 Task: Who was a key artist in the Post-minimalism movement?
Action: Mouse moved to (125, 139)
Screenshot: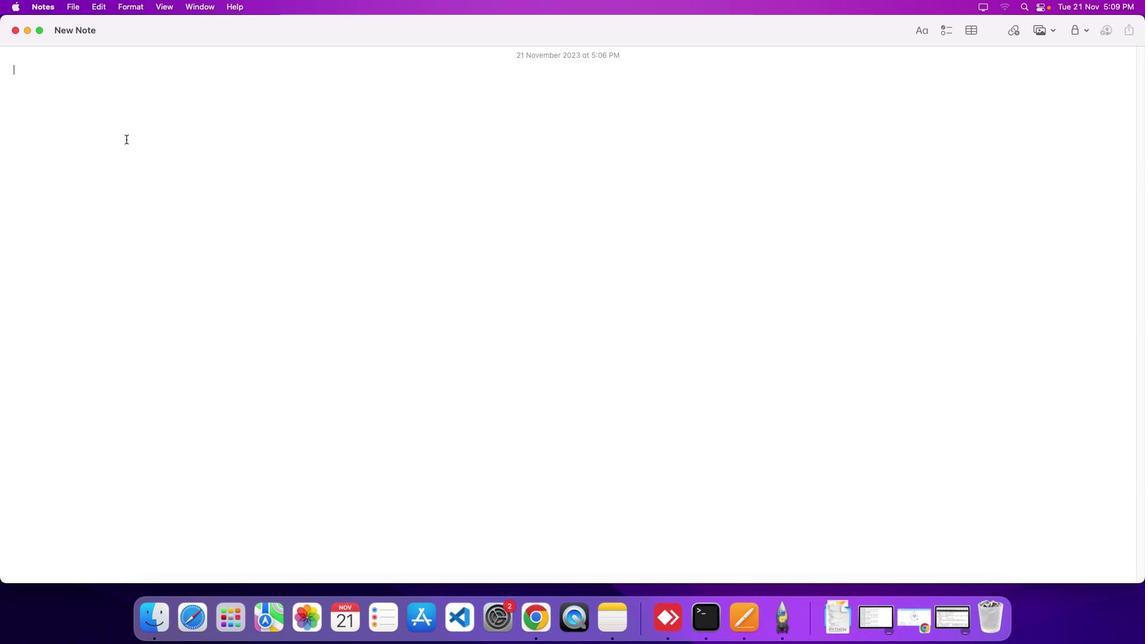 
Action: Mouse pressed left at (125, 139)
Screenshot: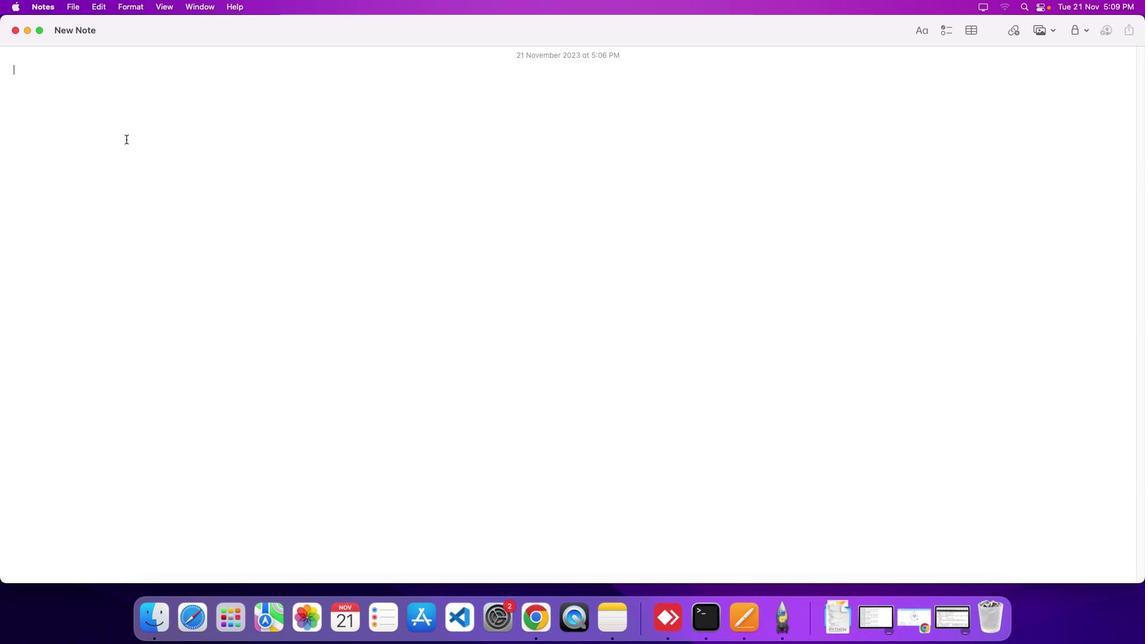 
Action: Key pressed Key.shift'W''h''o'Key.space'w''a''s'Key.space'a'Key.space'k''e''y'Key.space'a''r''t''i''s''t'Key.space'i''n'Key.space't''h''e'Key.spaceKey.shift'P''o''s''t''-''m''i''n''i''m''a''l''i''s''m'Key.space'm''o''v''e''m''e''n''t'Key.shift_r'?'Key.enter
Screenshot: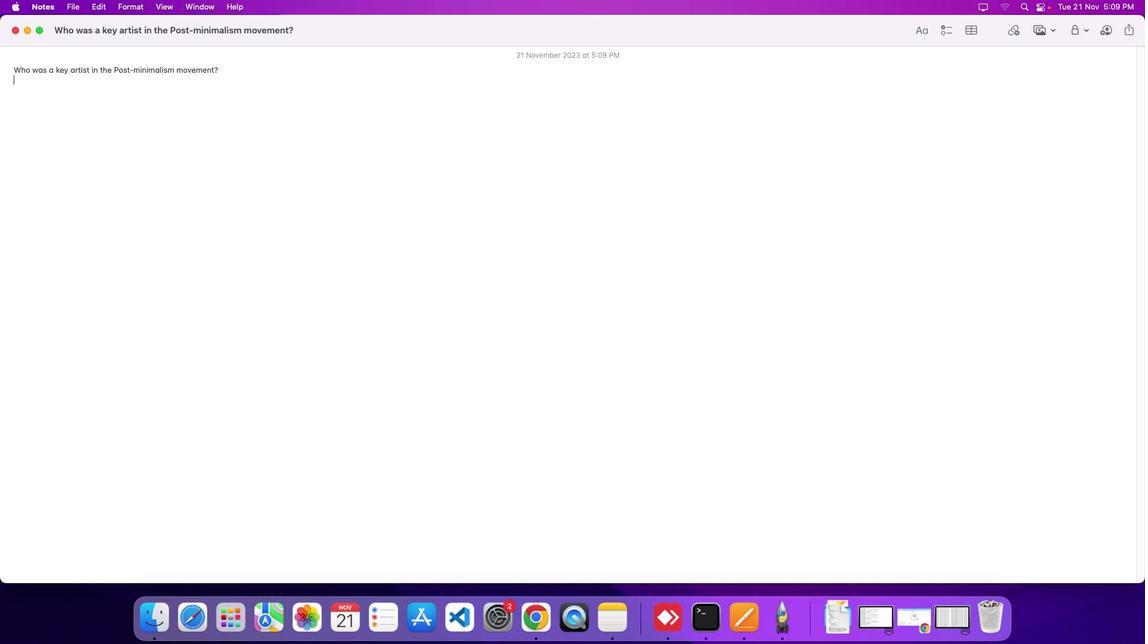 
Action: Mouse moved to (926, 621)
Screenshot: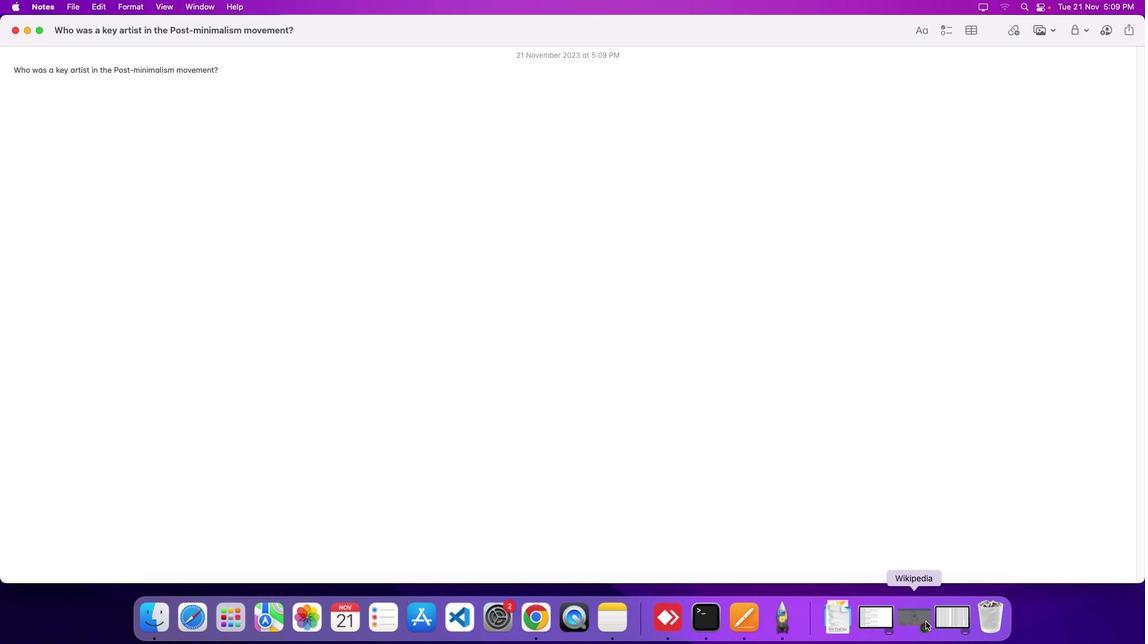 
Action: Mouse pressed left at (926, 621)
Screenshot: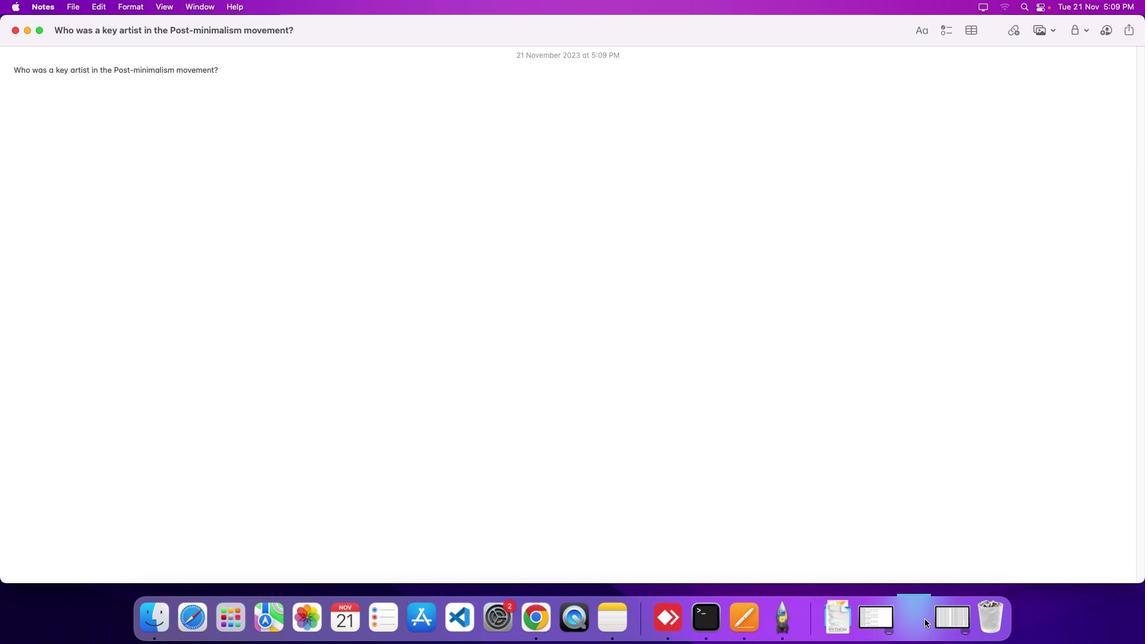 
Action: Mouse moved to (455, 378)
Screenshot: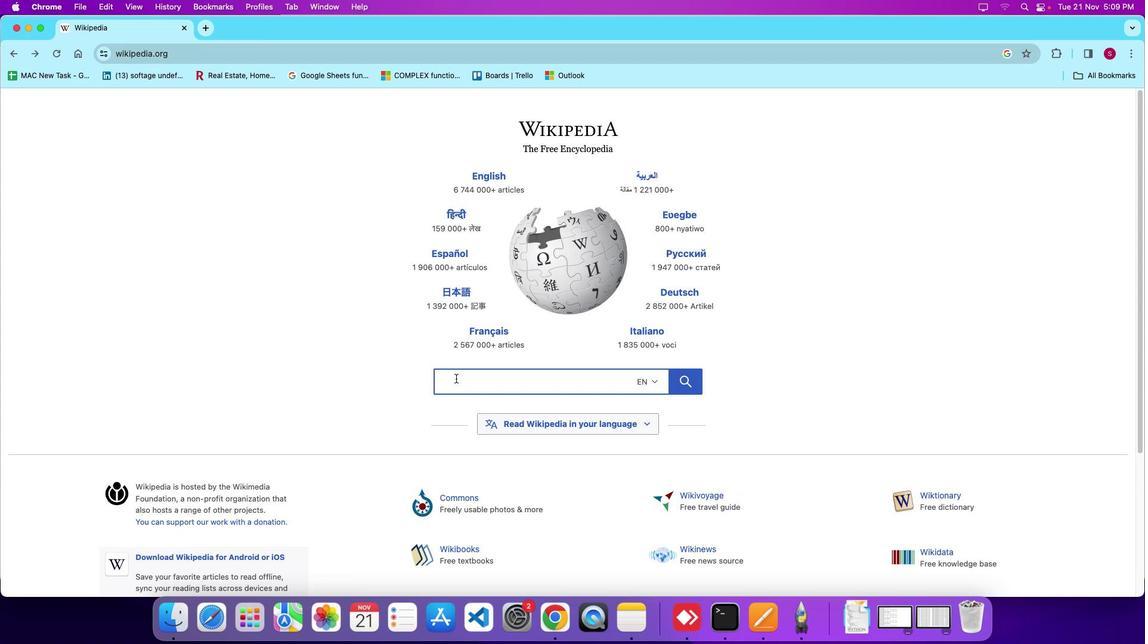 
Action: Mouse pressed left at (455, 378)
Screenshot: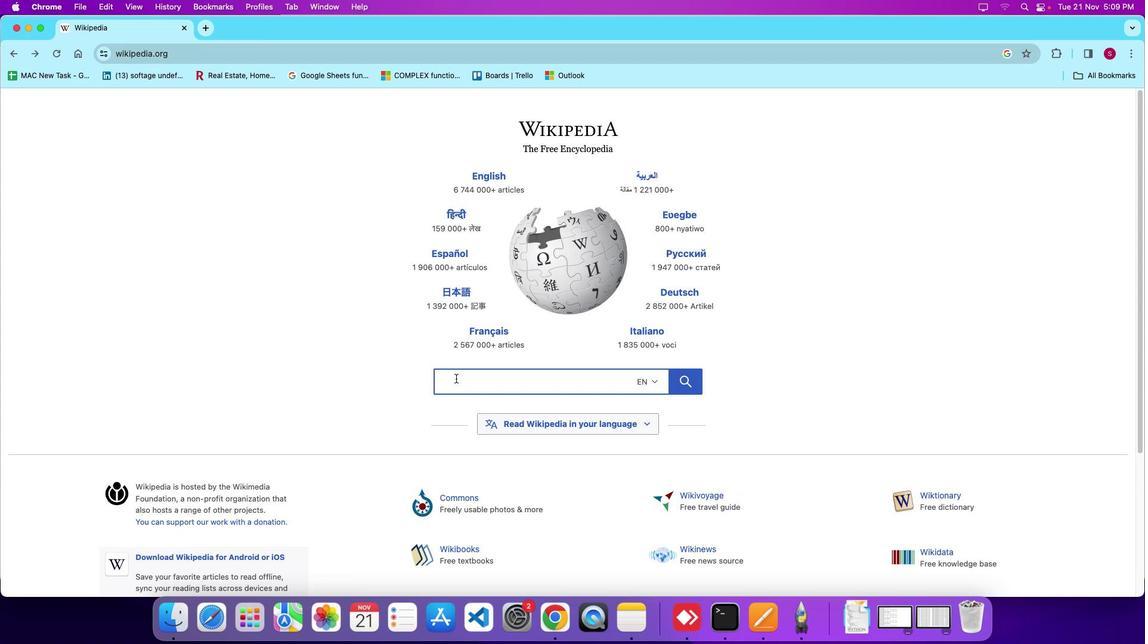 
Action: Key pressed 'p''o''s''t''m''i''n''i''m''a''l''i''s''m'
Screenshot: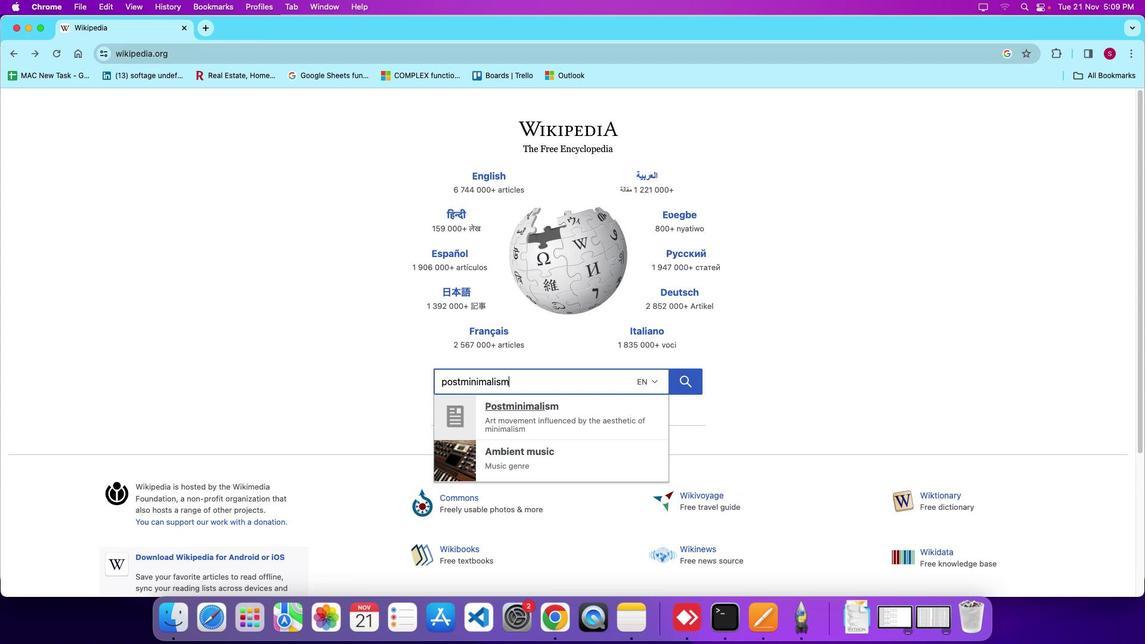 
Action: Mouse moved to (511, 416)
Screenshot: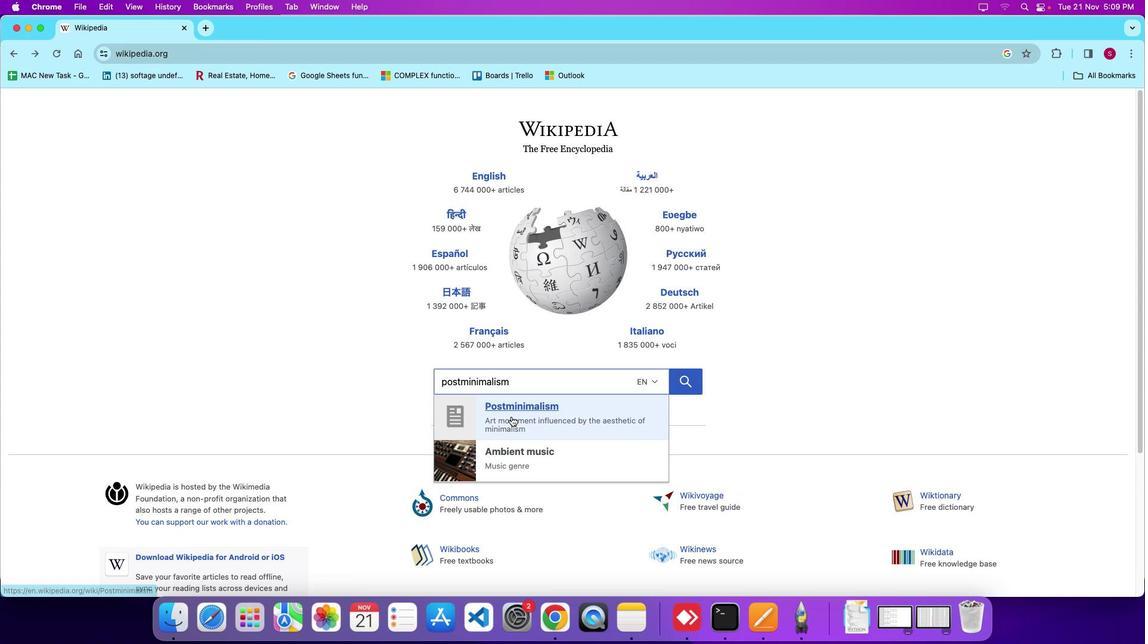 
Action: Mouse pressed left at (511, 416)
Screenshot: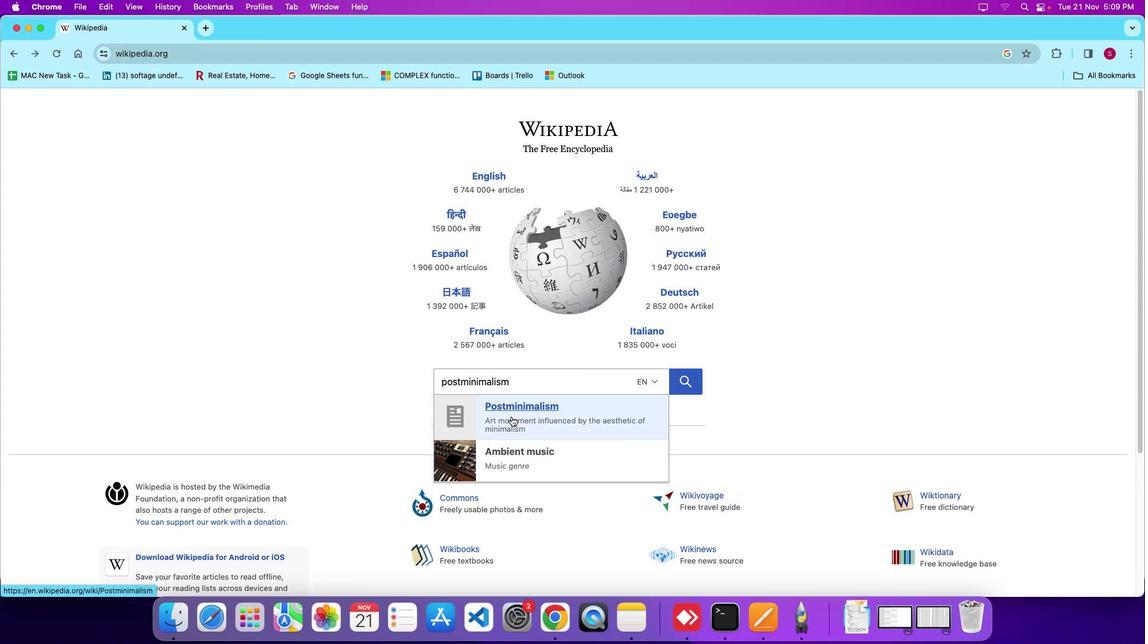 
Action: Mouse moved to (567, 347)
Screenshot: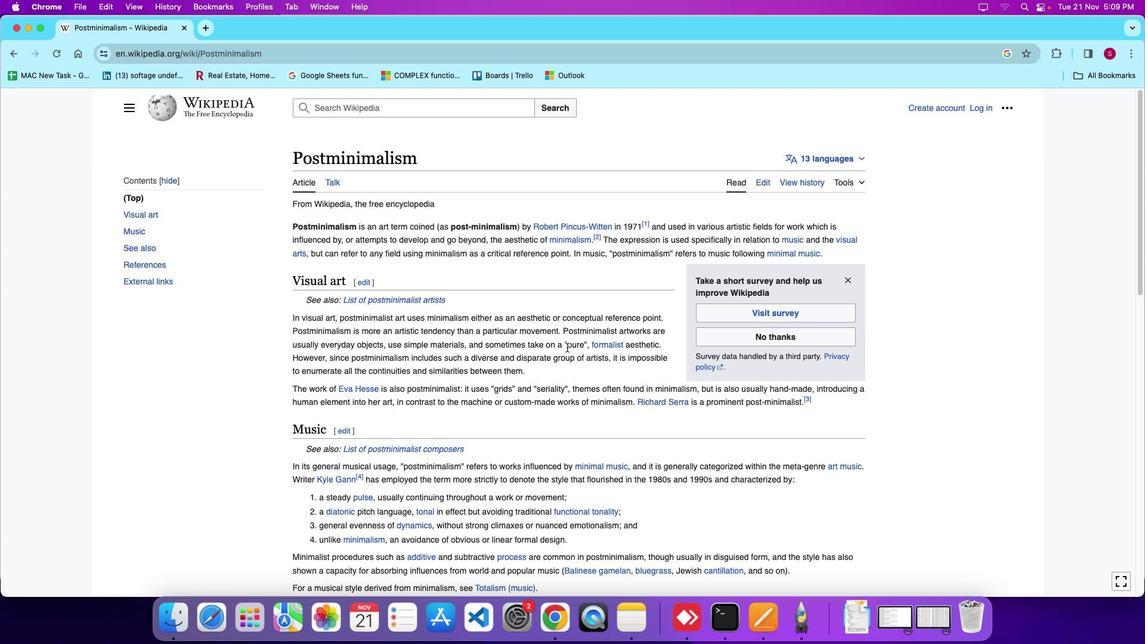 
Action: Mouse scrolled (567, 347) with delta (0, 0)
Screenshot: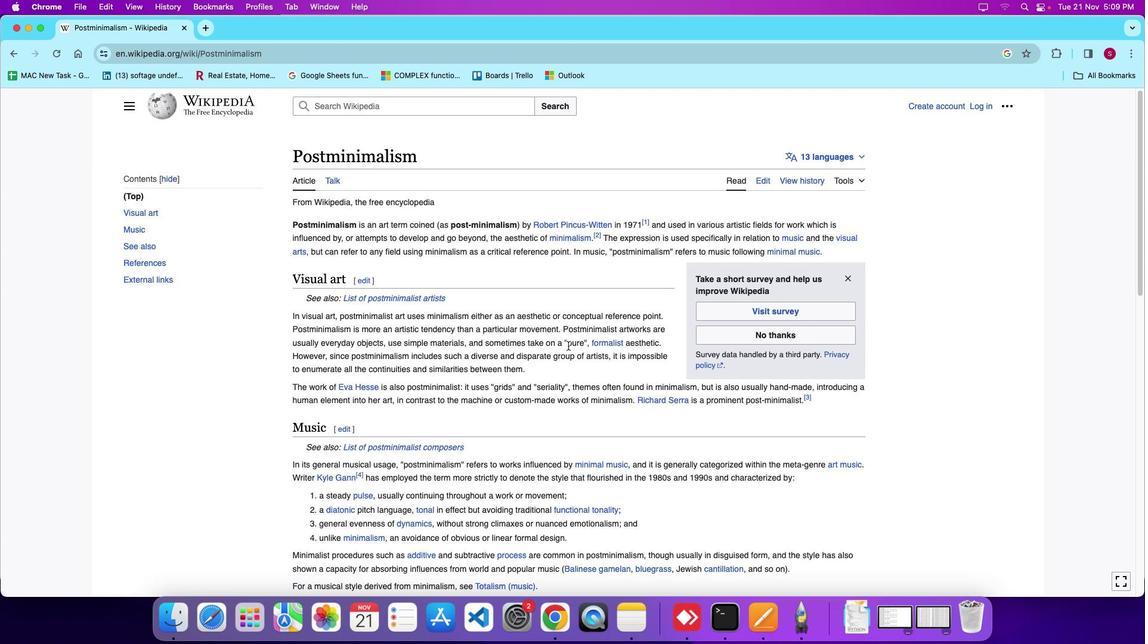 
Action: Mouse moved to (568, 346)
Screenshot: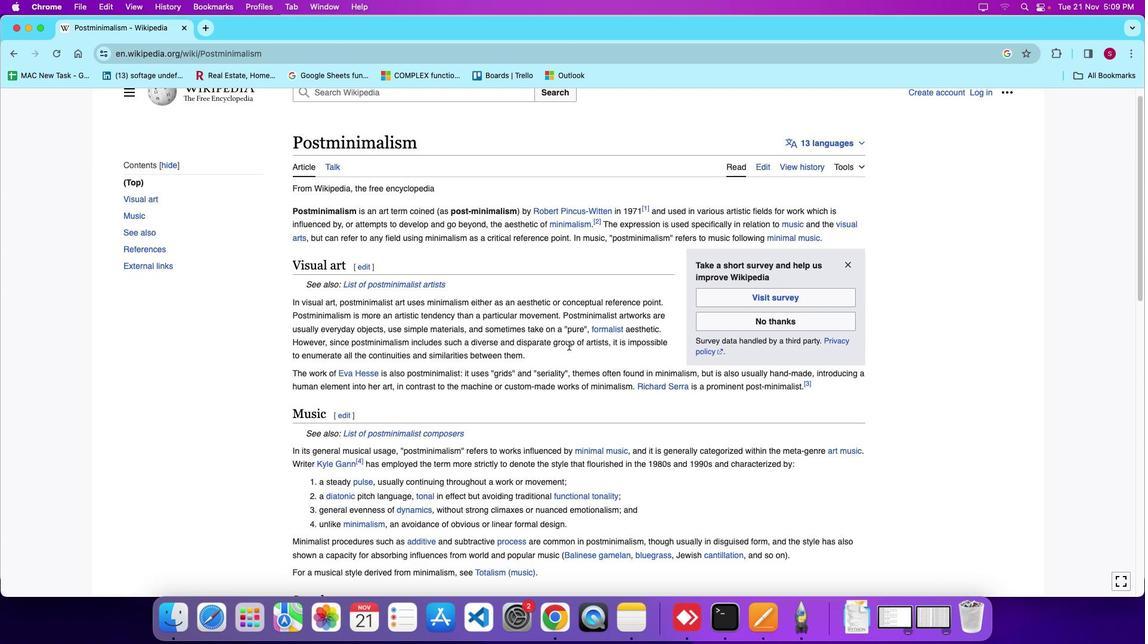 
Action: Mouse scrolled (568, 346) with delta (0, 0)
Screenshot: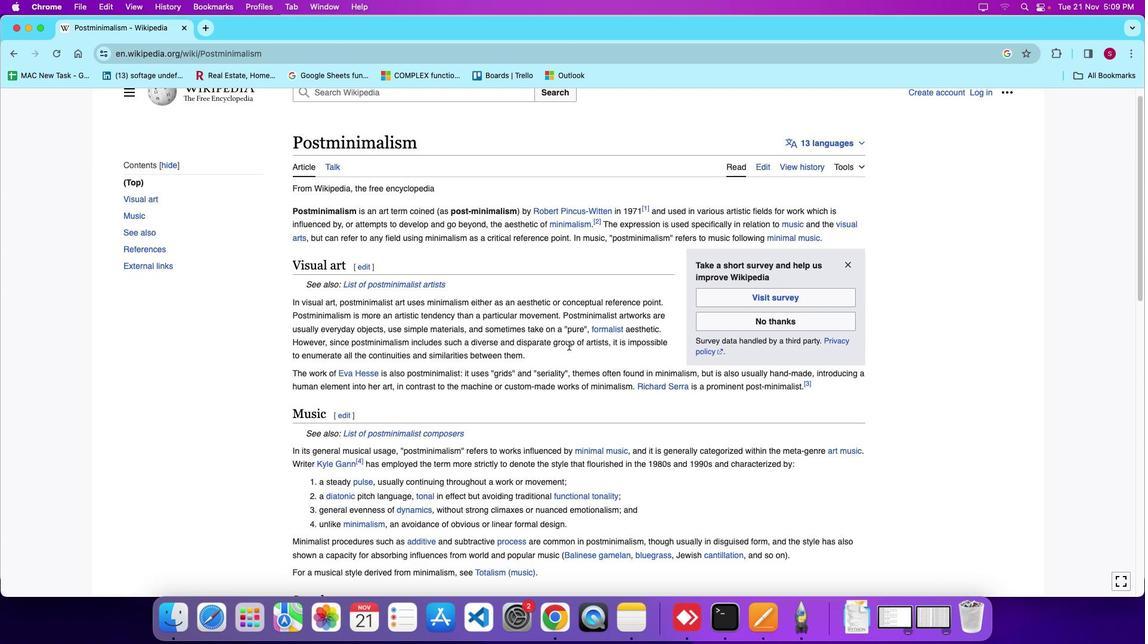 
Action: Mouse moved to (568, 345)
Screenshot: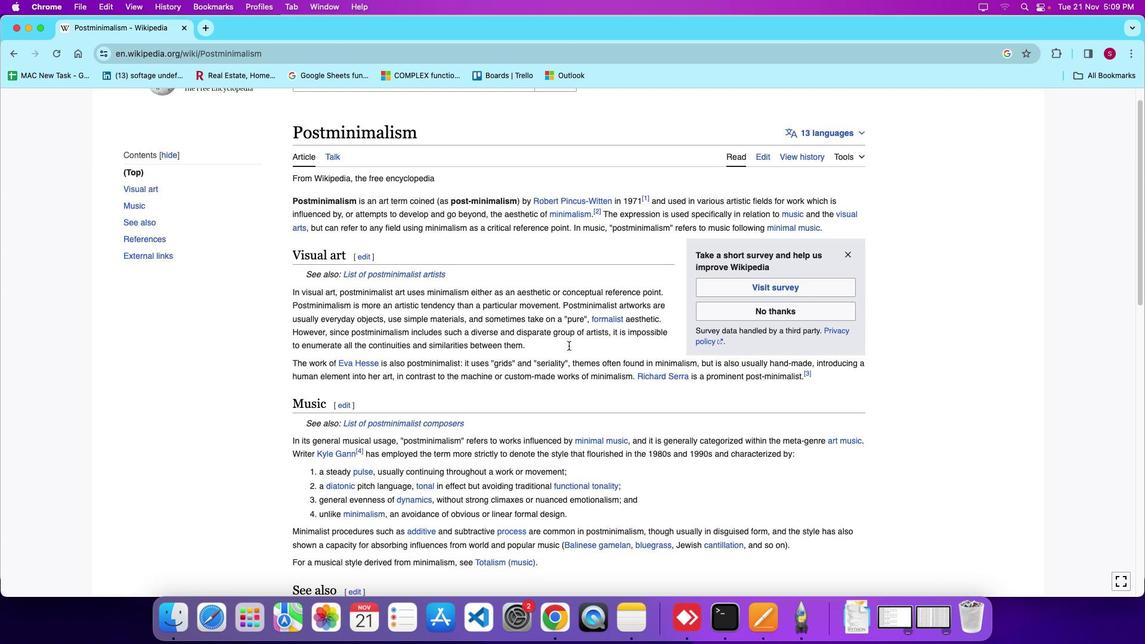 
Action: Mouse scrolled (568, 345) with delta (0, 0)
Screenshot: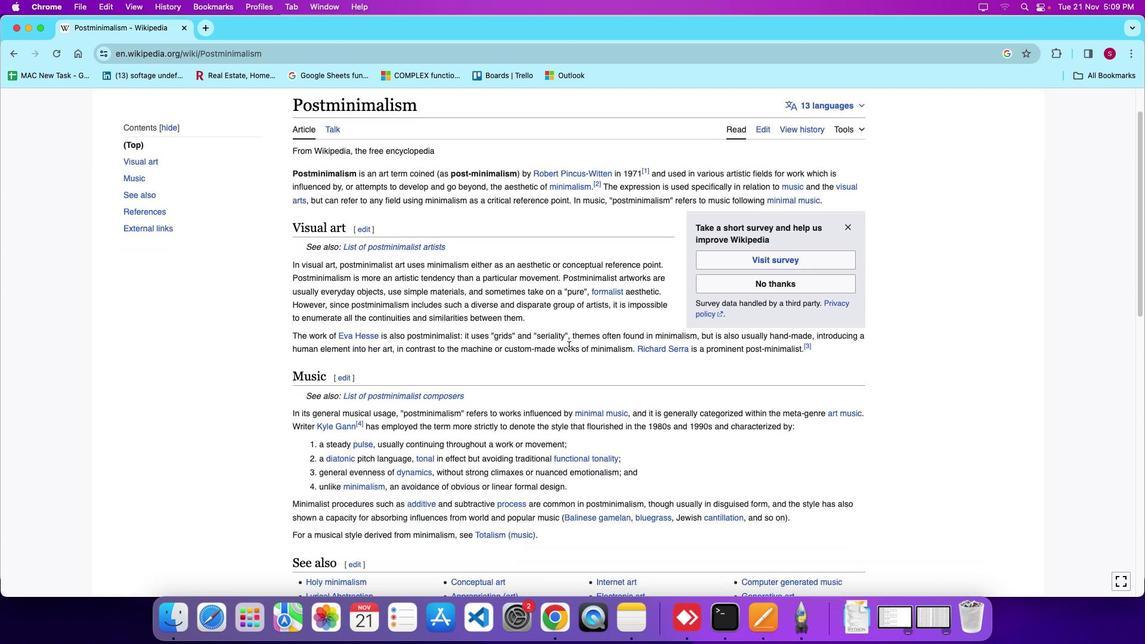 
Action: Mouse moved to (596, 364)
Screenshot: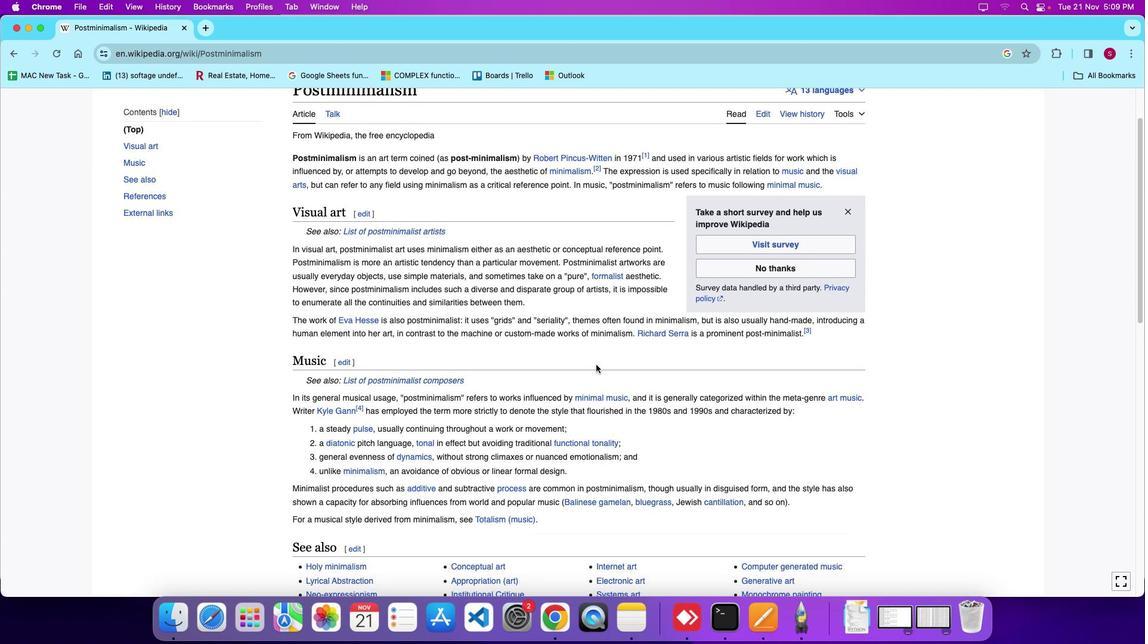 
Action: Mouse scrolled (596, 364) with delta (0, 0)
Screenshot: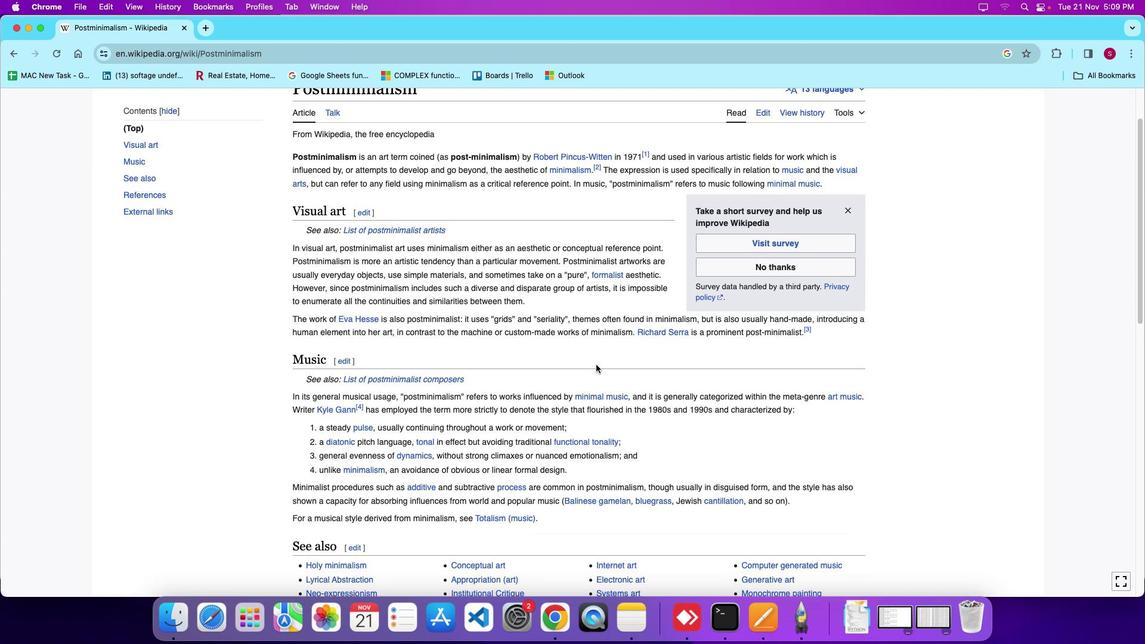 
Action: Mouse scrolled (596, 364) with delta (0, 0)
Screenshot: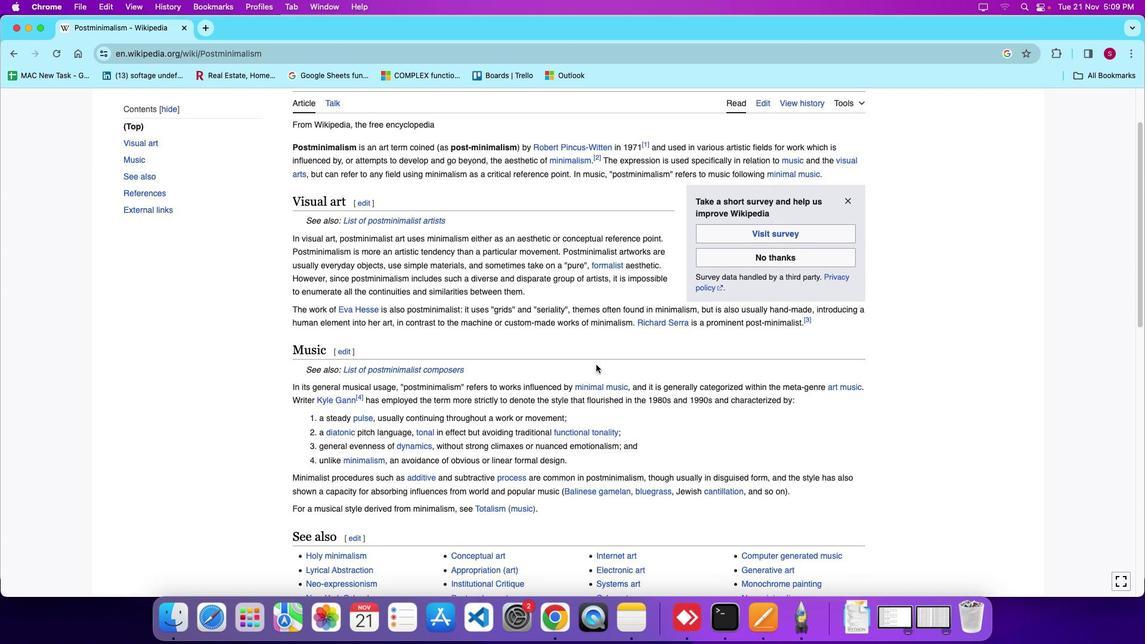 
Action: Mouse scrolled (596, 364) with delta (0, 0)
Screenshot: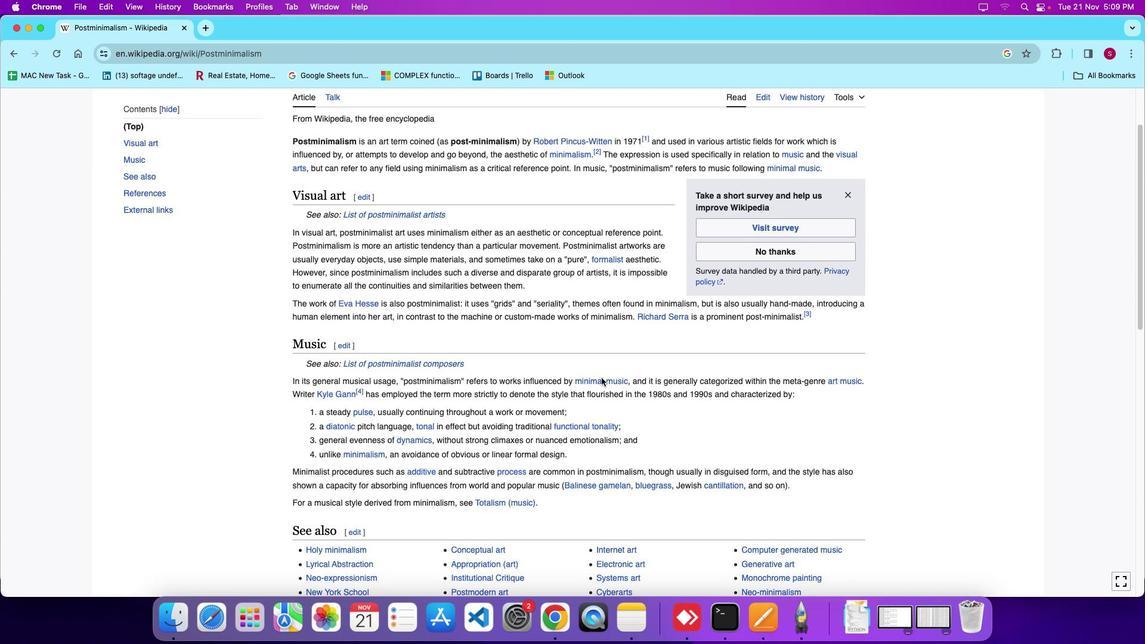 
Action: Mouse moved to (633, 428)
Screenshot: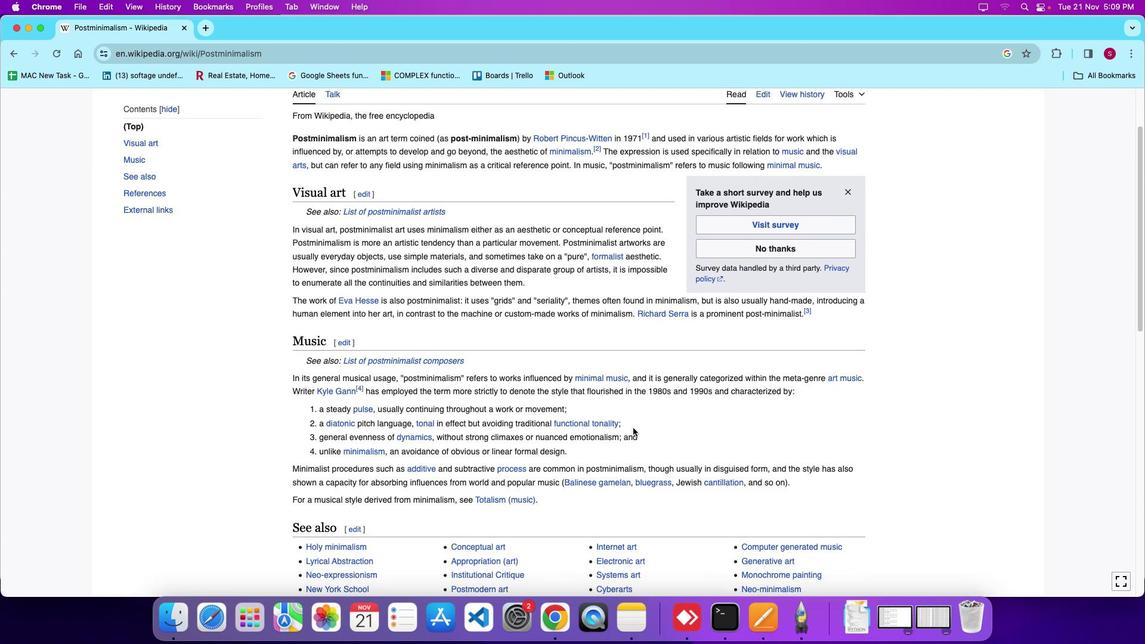 
Action: Mouse scrolled (633, 428) with delta (0, 0)
Screenshot: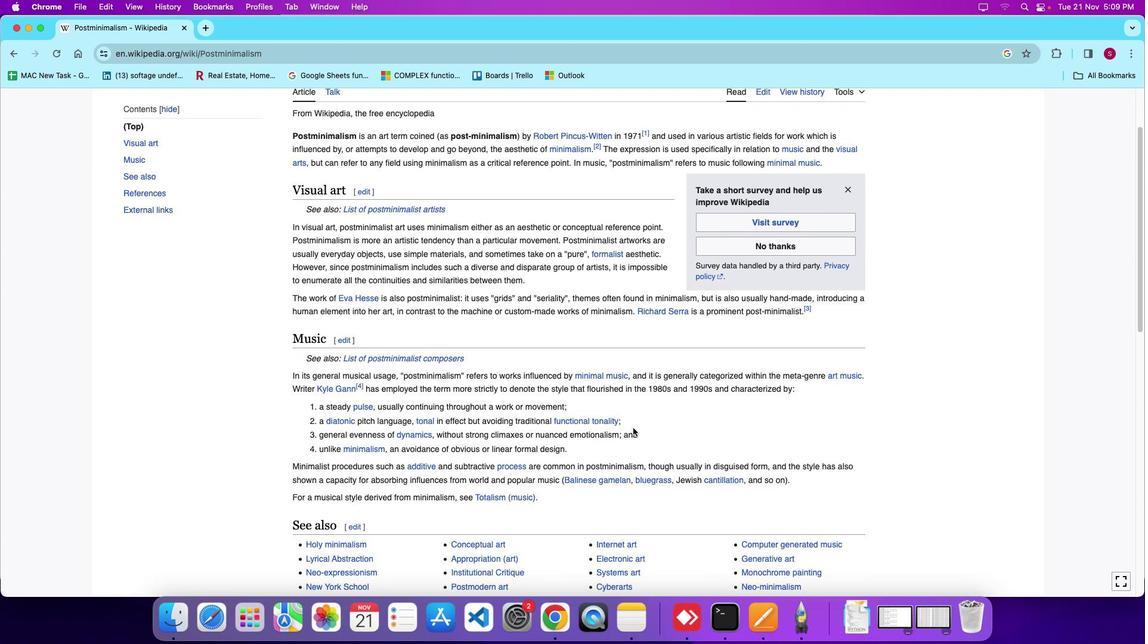 
Action: Mouse moved to (633, 428)
Screenshot: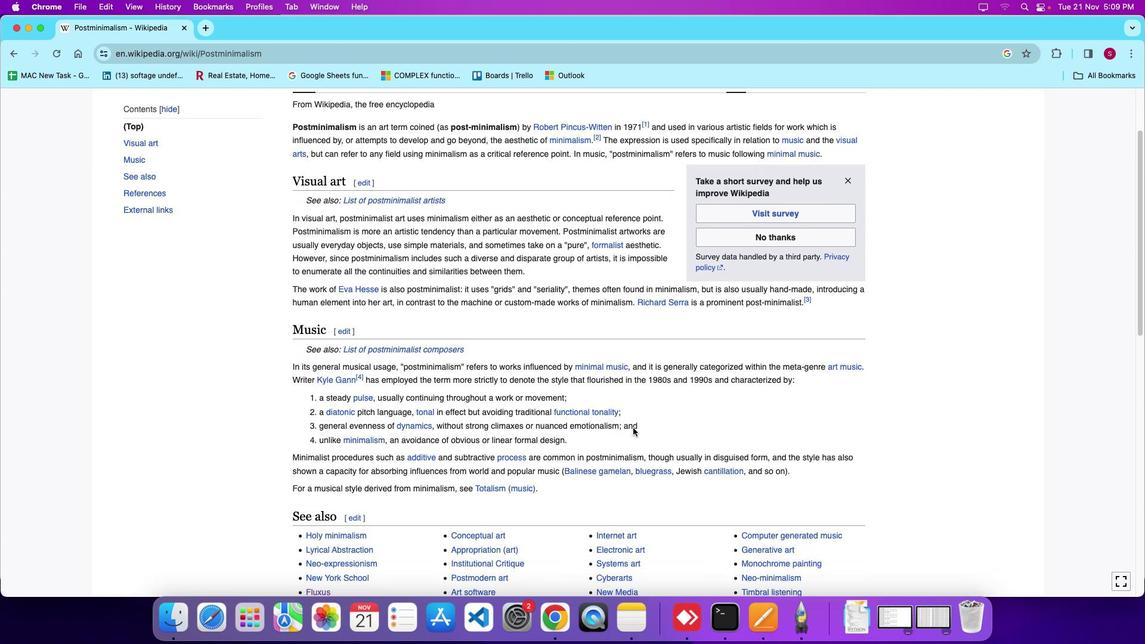 
Action: Mouse scrolled (633, 428) with delta (0, 0)
Screenshot: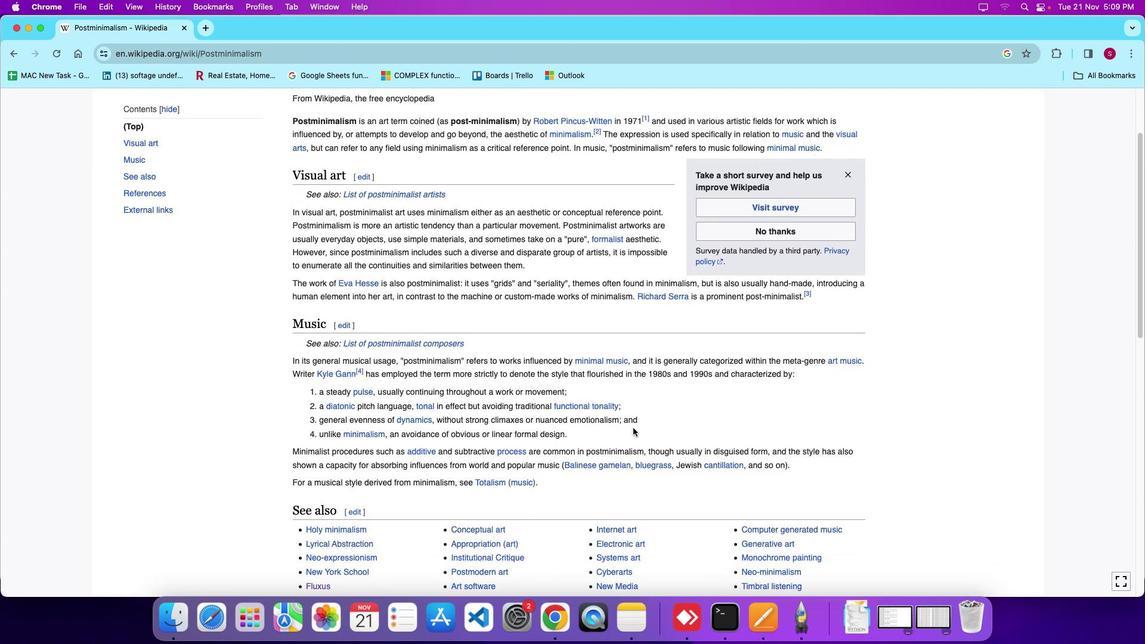 
Action: Mouse moved to (633, 425)
Screenshot: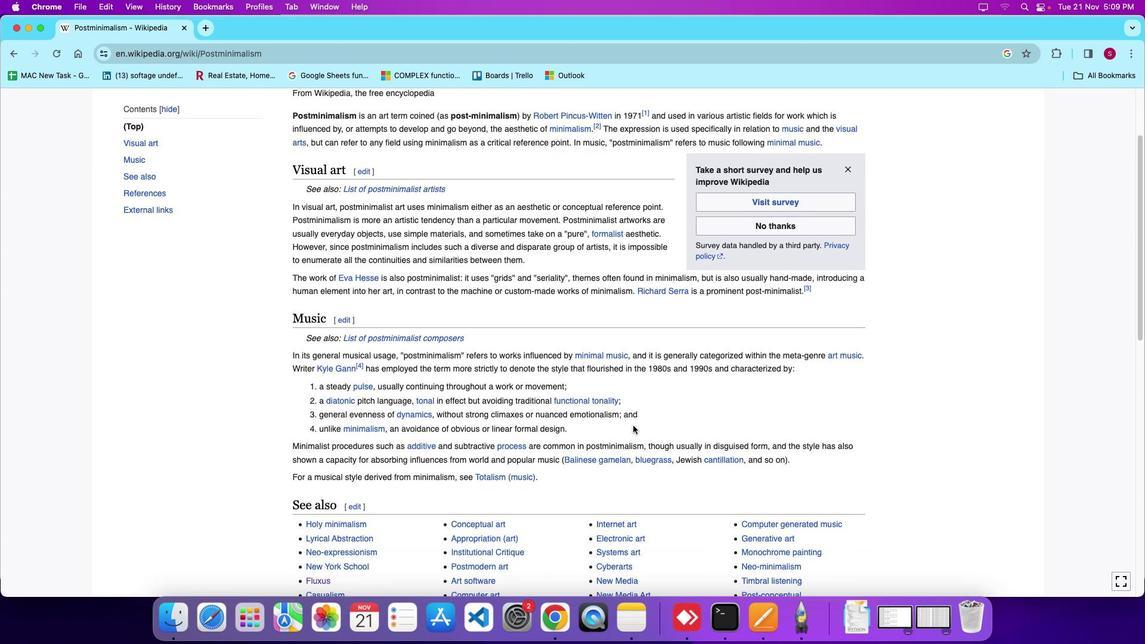 
Action: Mouse scrolled (633, 425) with delta (0, 0)
Screenshot: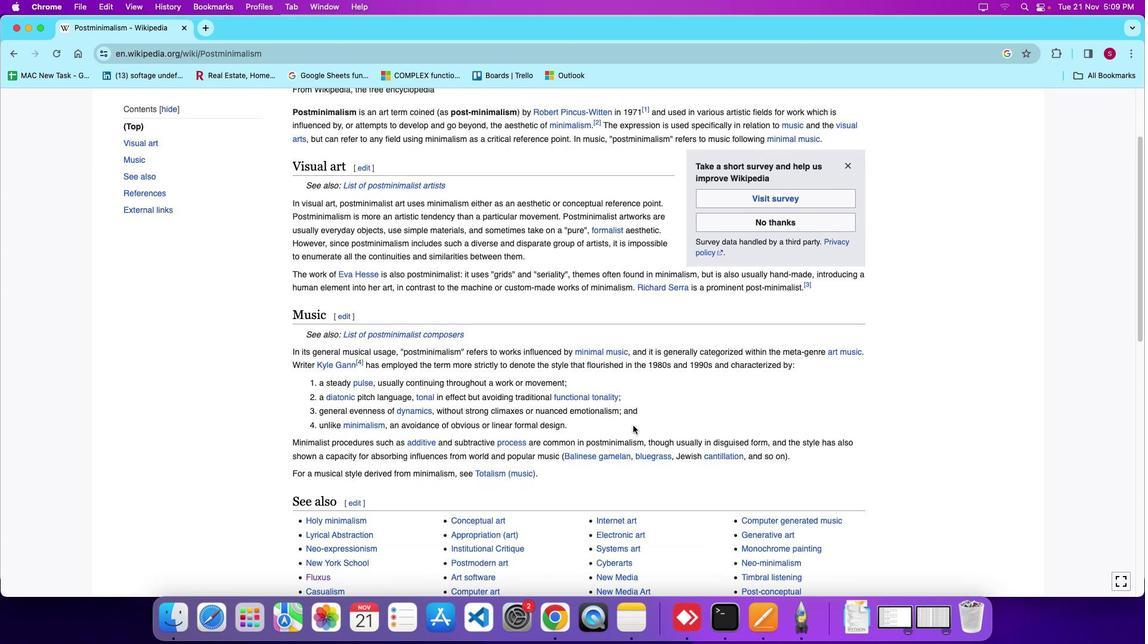 
Action: Mouse scrolled (633, 425) with delta (0, 0)
Screenshot: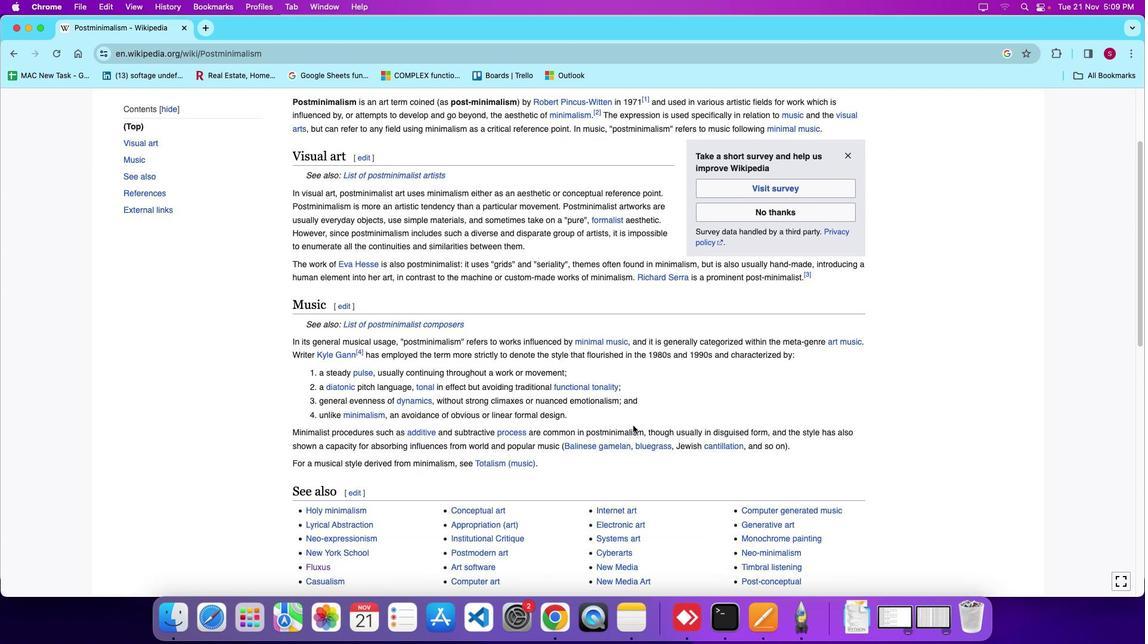 
Action: Mouse moved to (635, 428)
Screenshot: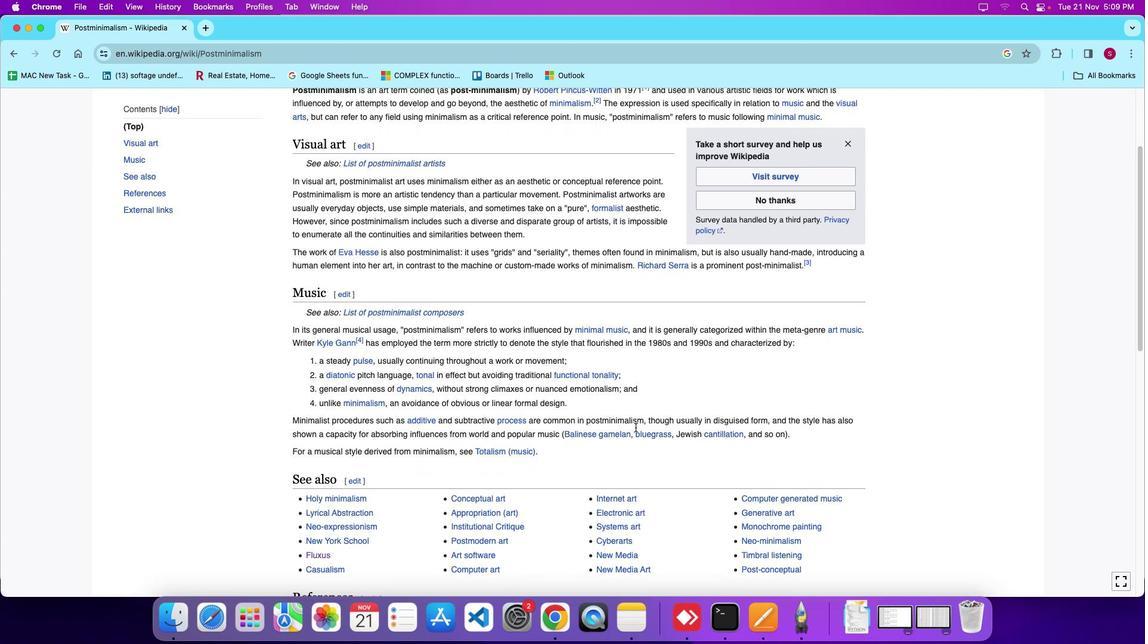 
Action: Mouse scrolled (635, 428) with delta (0, 0)
Screenshot: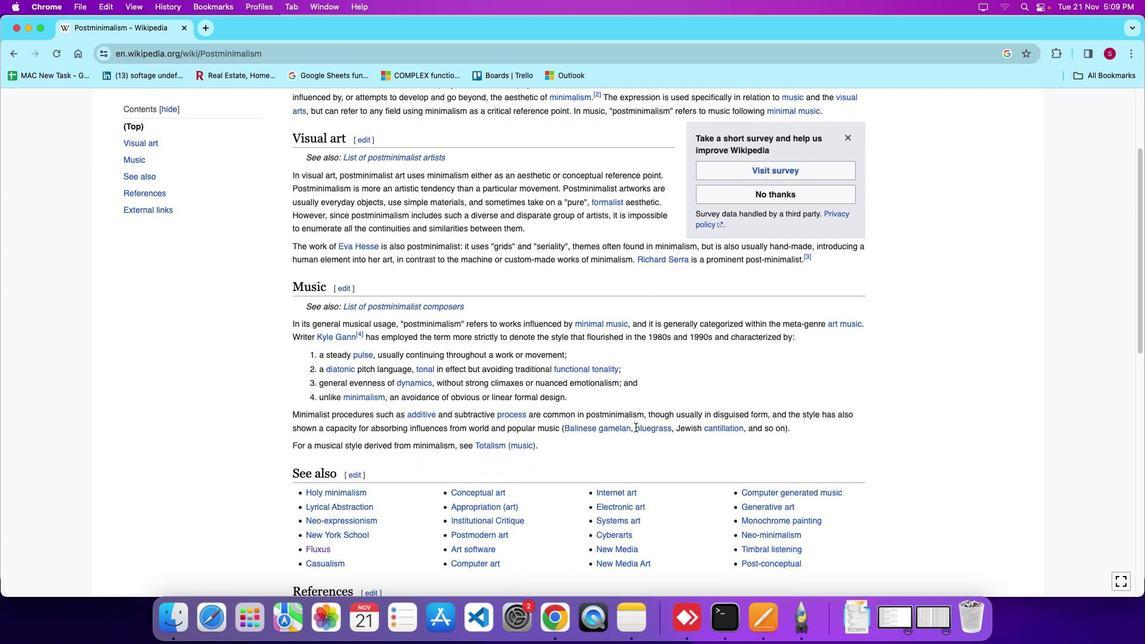 
Action: Mouse moved to (636, 427)
Screenshot: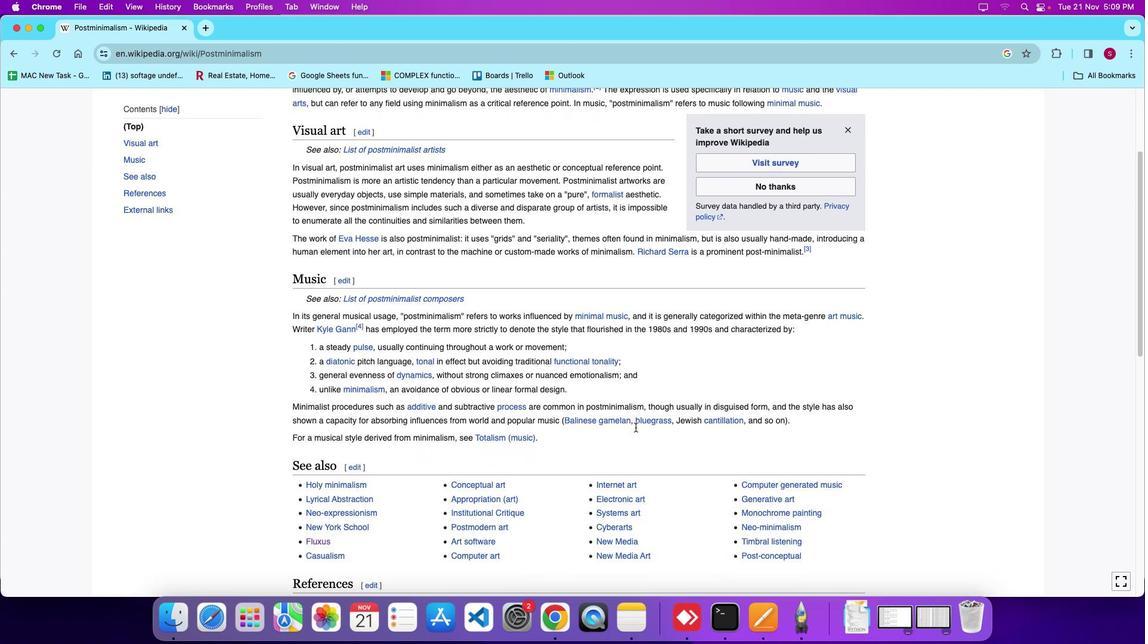 
Action: Mouse scrolled (636, 427) with delta (0, 0)
Screenshot: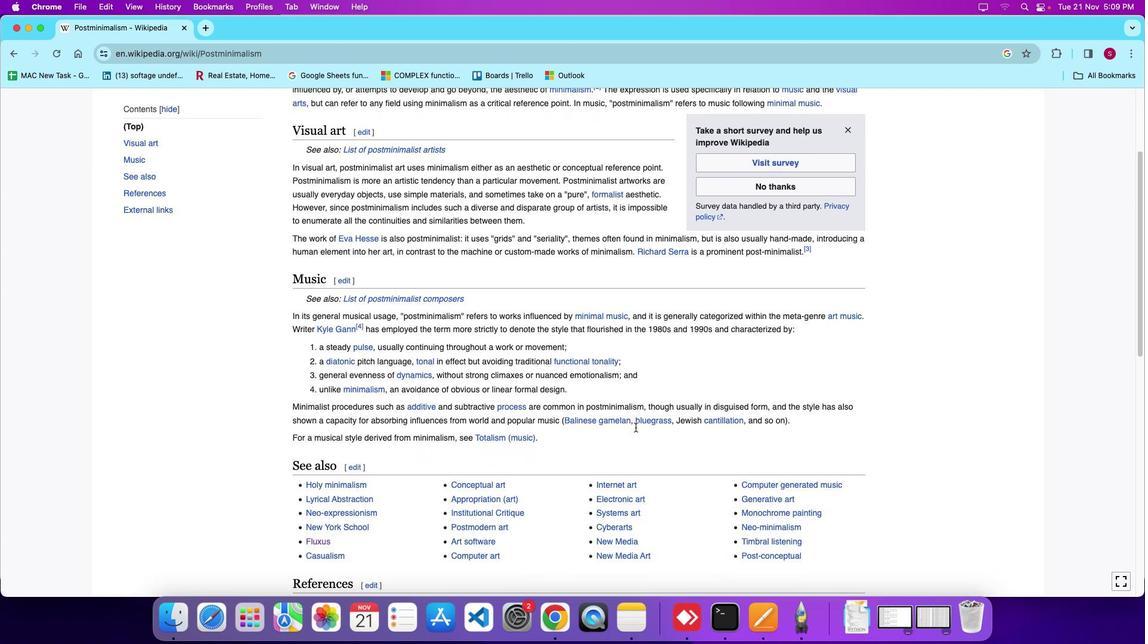 
Action: Mouse moved to (636, 427)
Screenshot: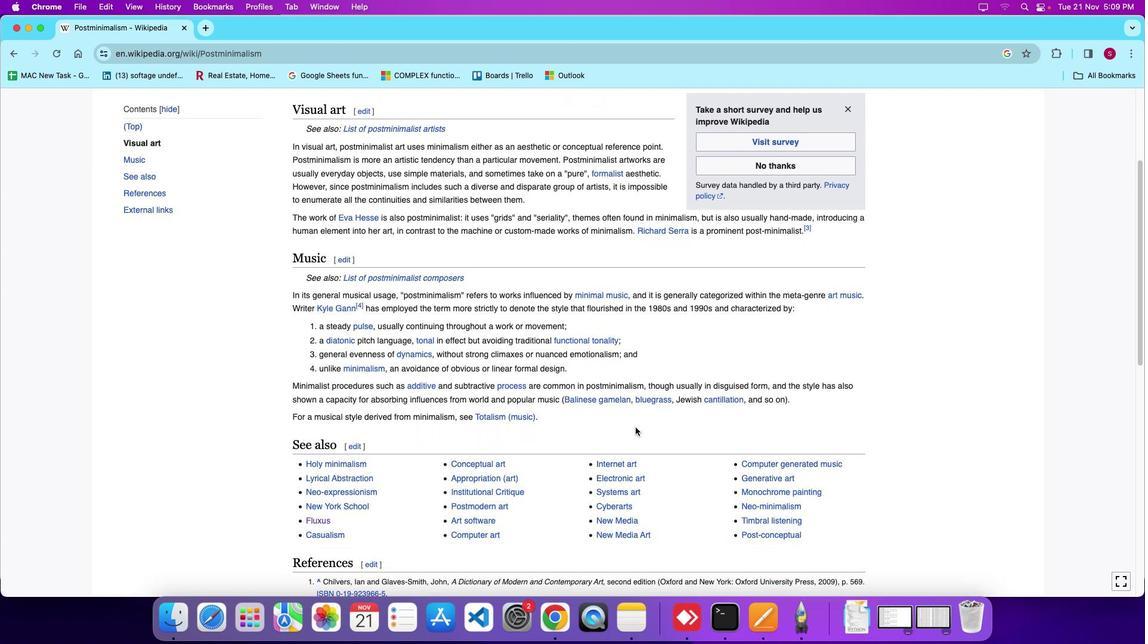 
Action: Mouse scrolled (636, 427) with delta (0, 0)
Screenshot: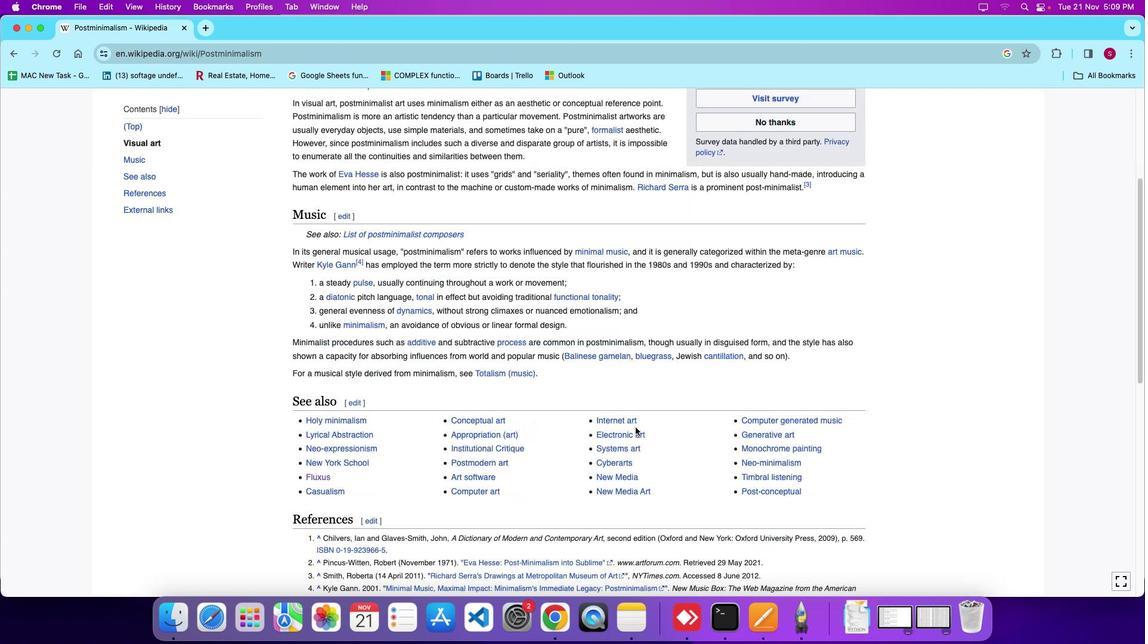 
Action: Mouse scrolled (636, 427) with delta (0, 0)
Screenshot: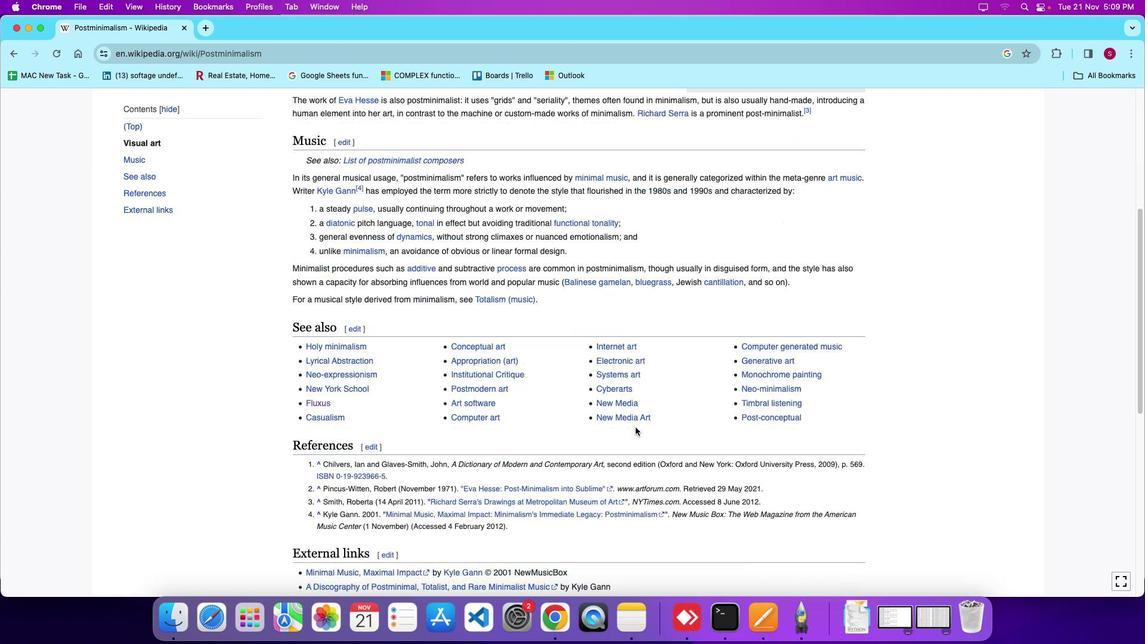 
Action: Mouse scrolled (636, 427) with delta (0, -3)
Screenshot: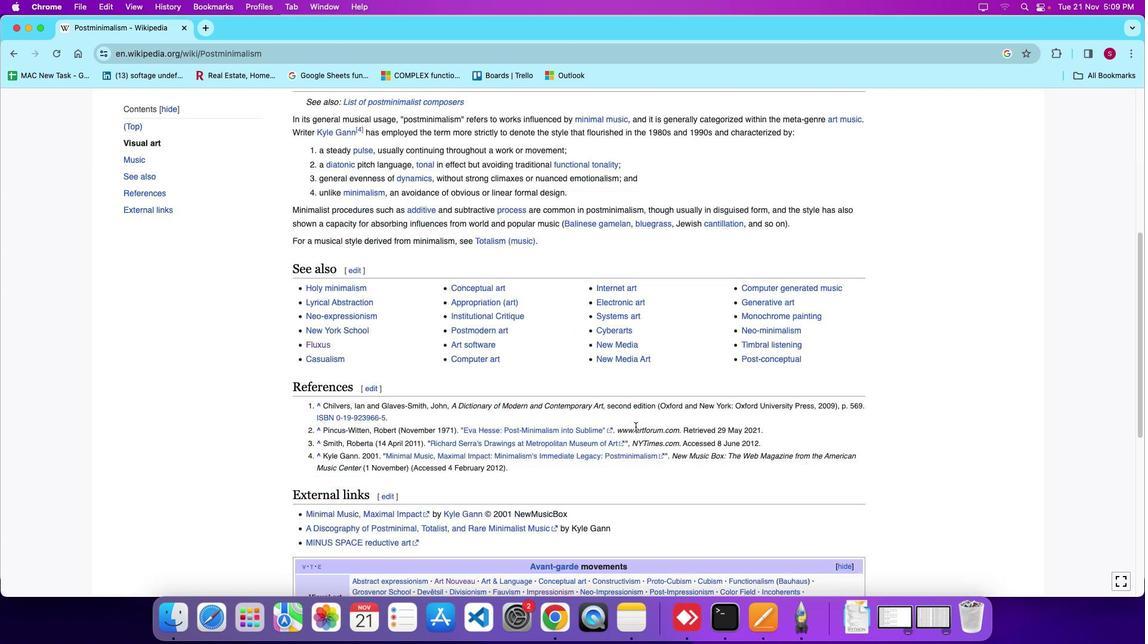 
Action: Mouse moved to (636, 427)
Screenshot: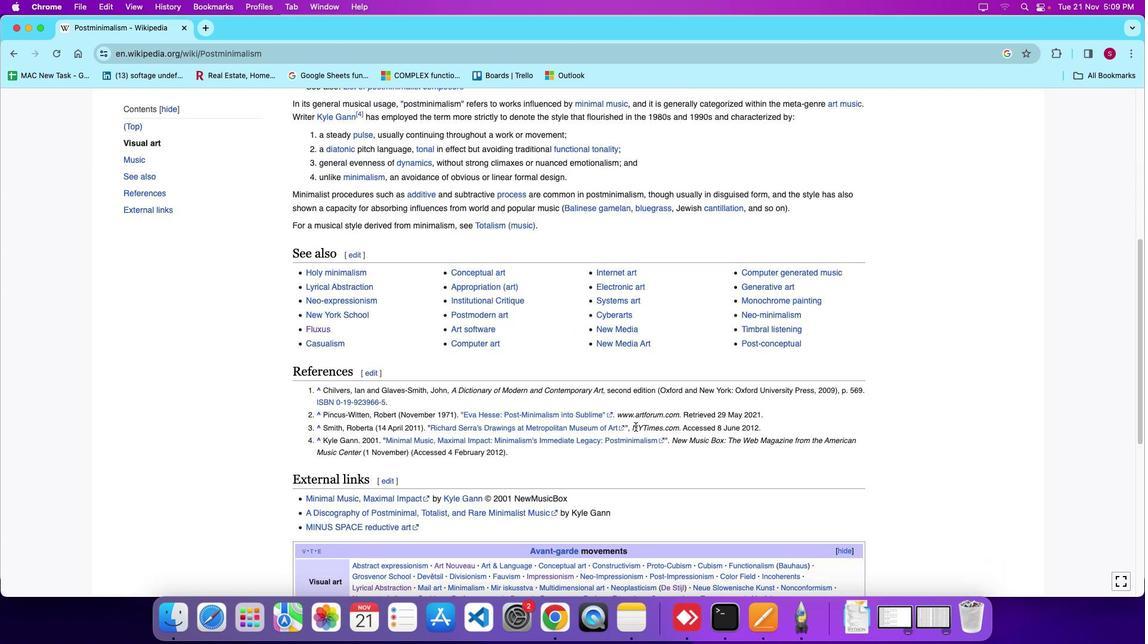 
Action: Mouse scrolled (636, 427) with delta (0, 0)
Screenshot: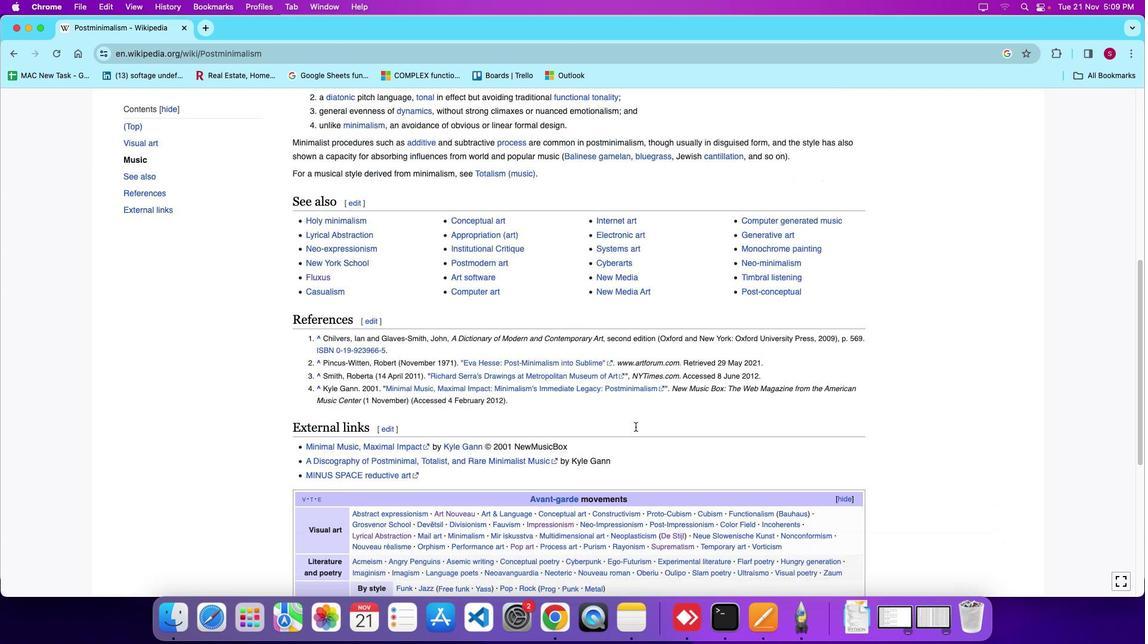
Action: Mouse scrolled (636, 427) with delta (0, 0)
Screenshot: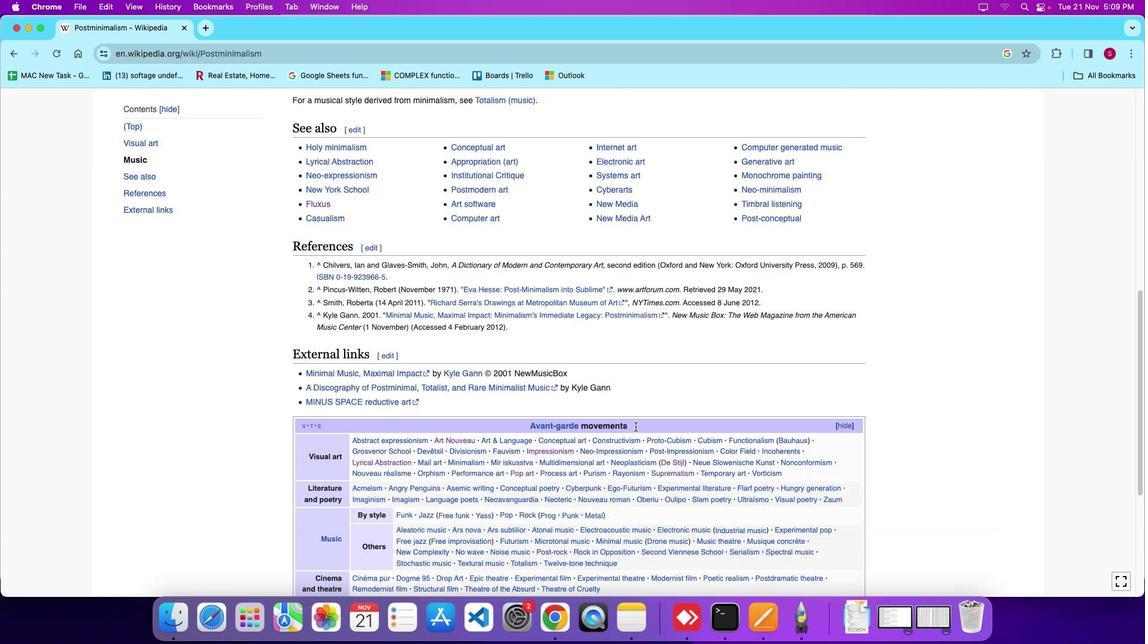 
Action: Mouse scrolled (636, 427) with delta (0, -3)
Screenshot: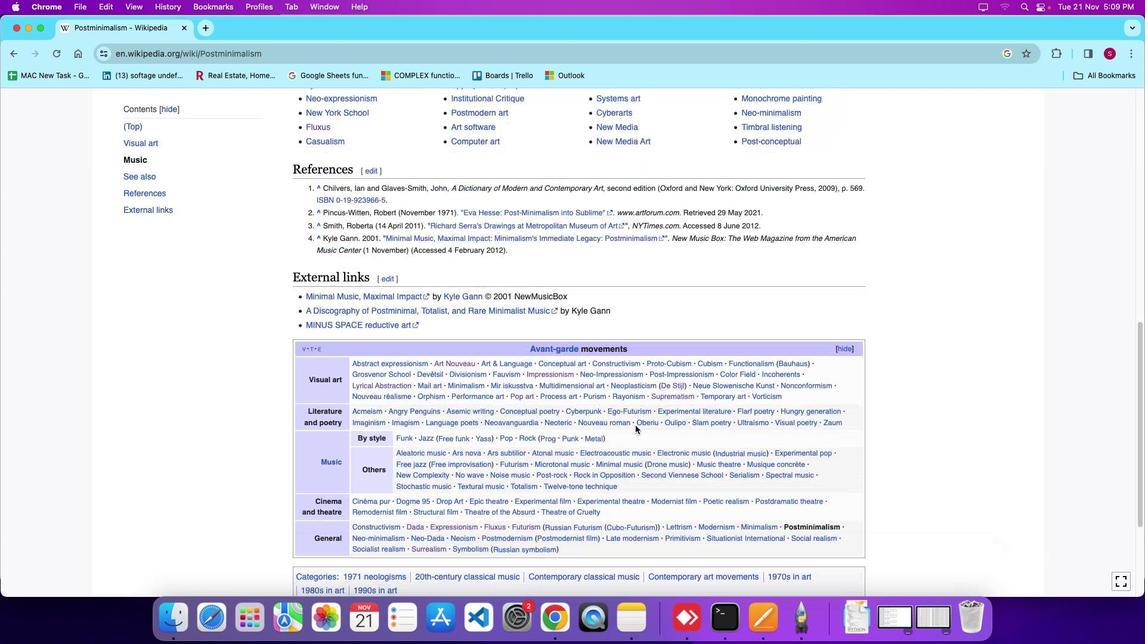 
Action: Mouse moved to (628, 406)
Screenshot: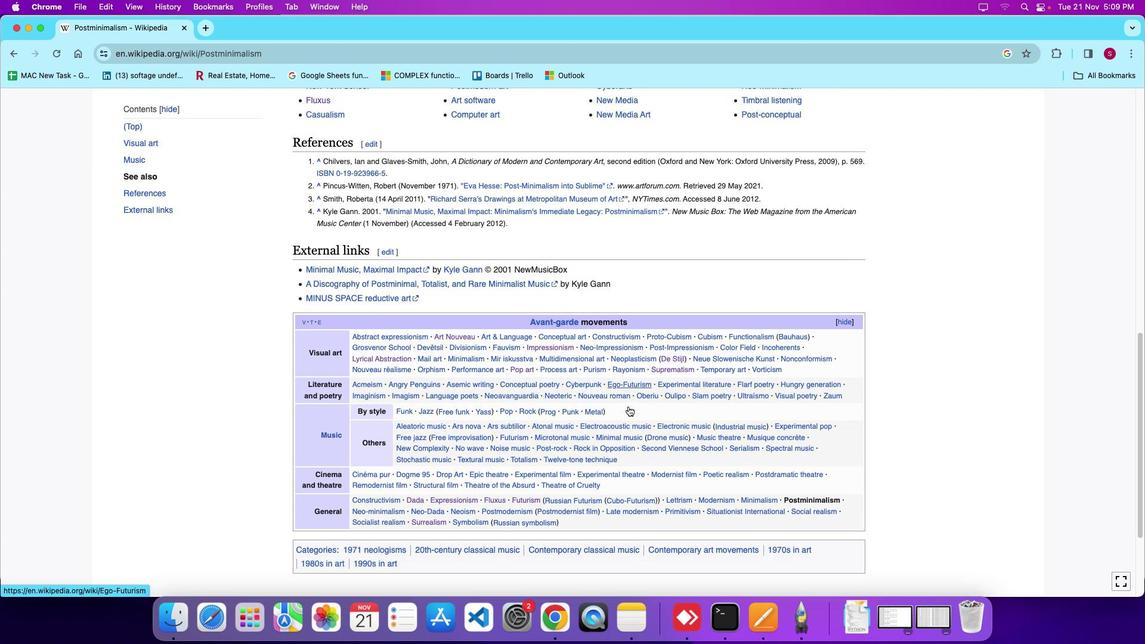 
Action: Mouse scrolled (628, 406) with delta (0, 0)
Screenshot: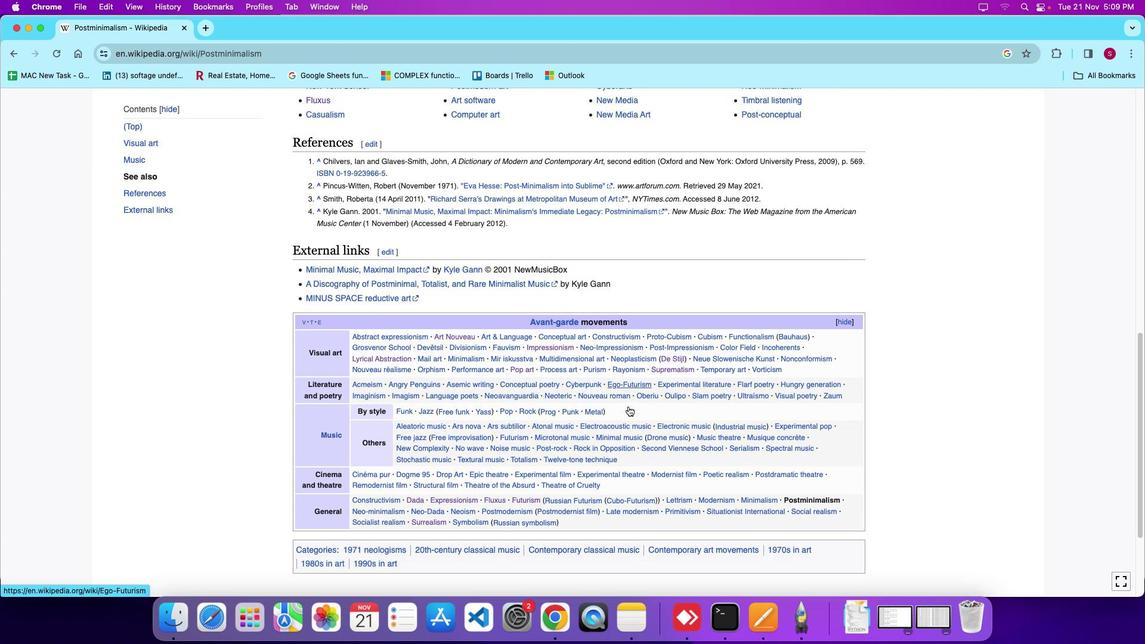 
Action: Mouse moved to (628, 406)
Screenshot: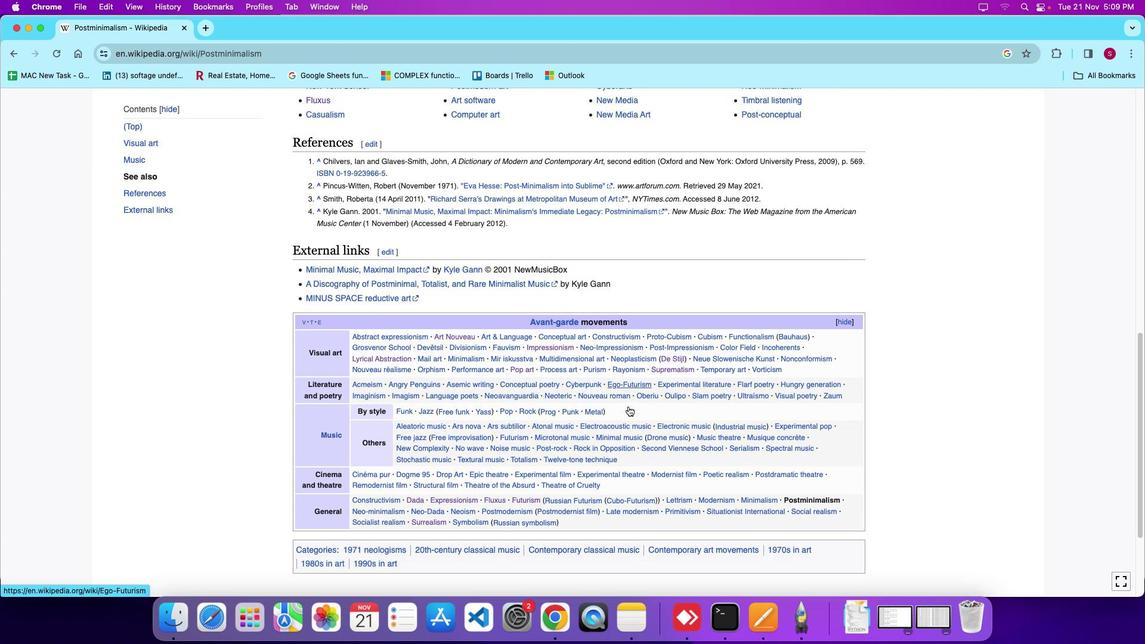 
Action: Mouse scrolled (628, 406) with delta (0, 0)
Screenshot: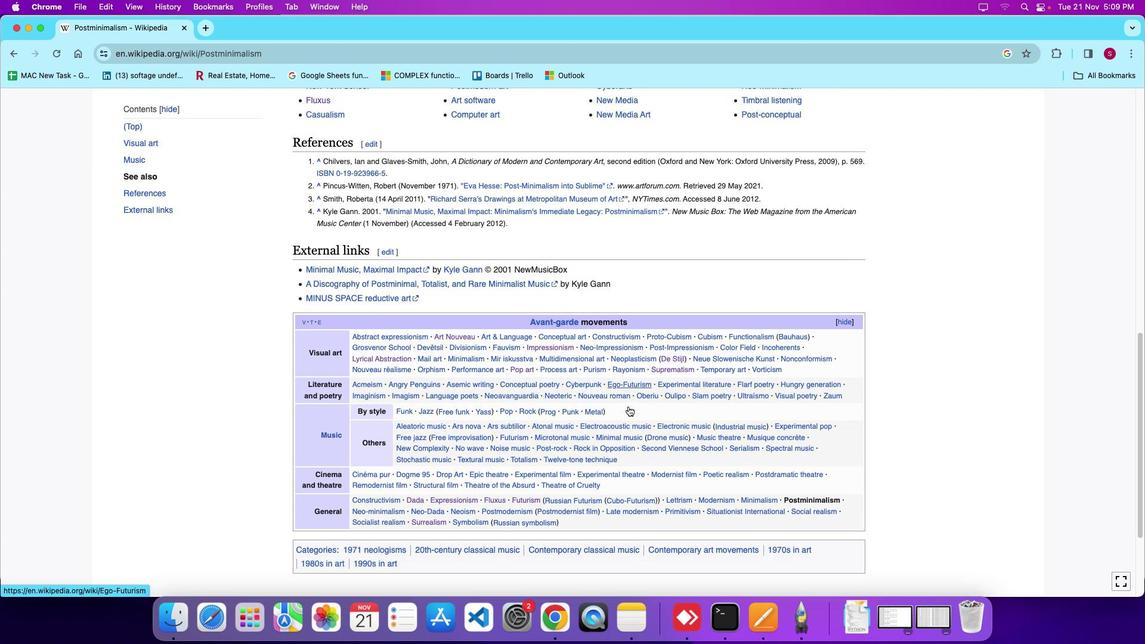 
Action: Mouse scrolled (628, 406) with delta (0, -2)
Screenshot: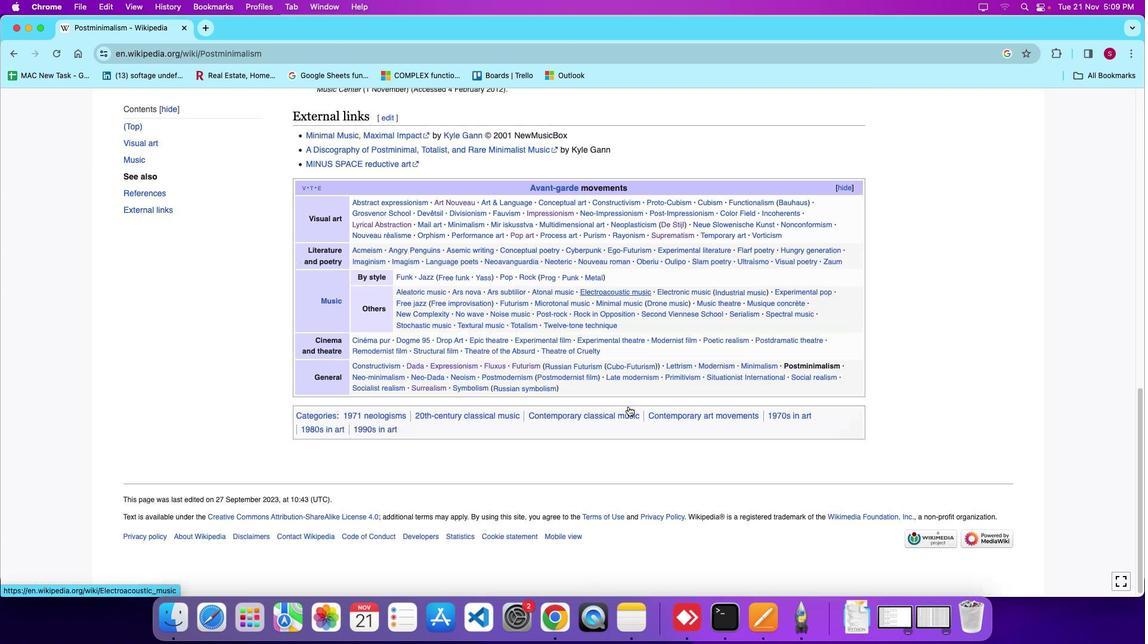 
Action: Mouse moved to (627, 401)
Screenshot: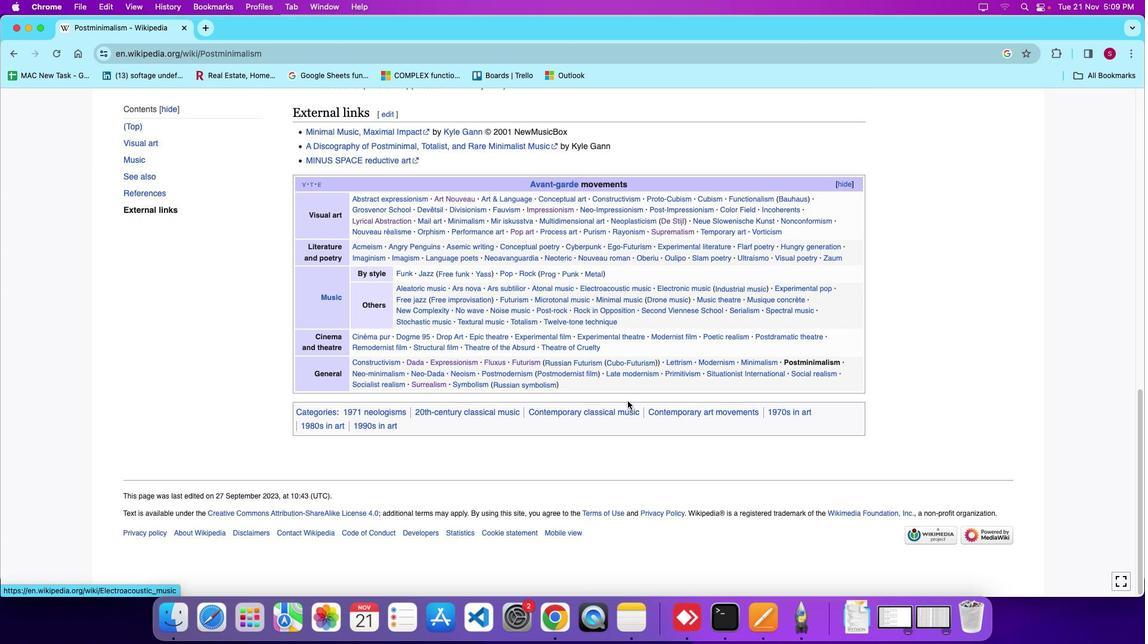 
Action: Mouse scrolled (627, 401) with delta (0, 0)
Screenshot: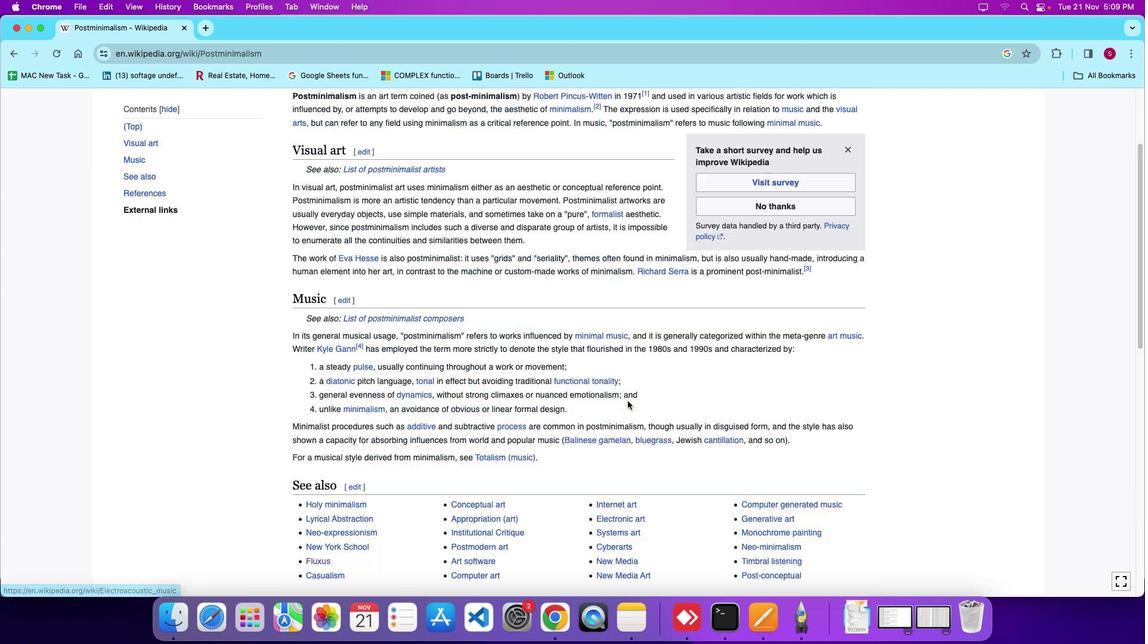 
Action: Mouse scrolled (627, 401) with delta (0, 0)
Screenshot: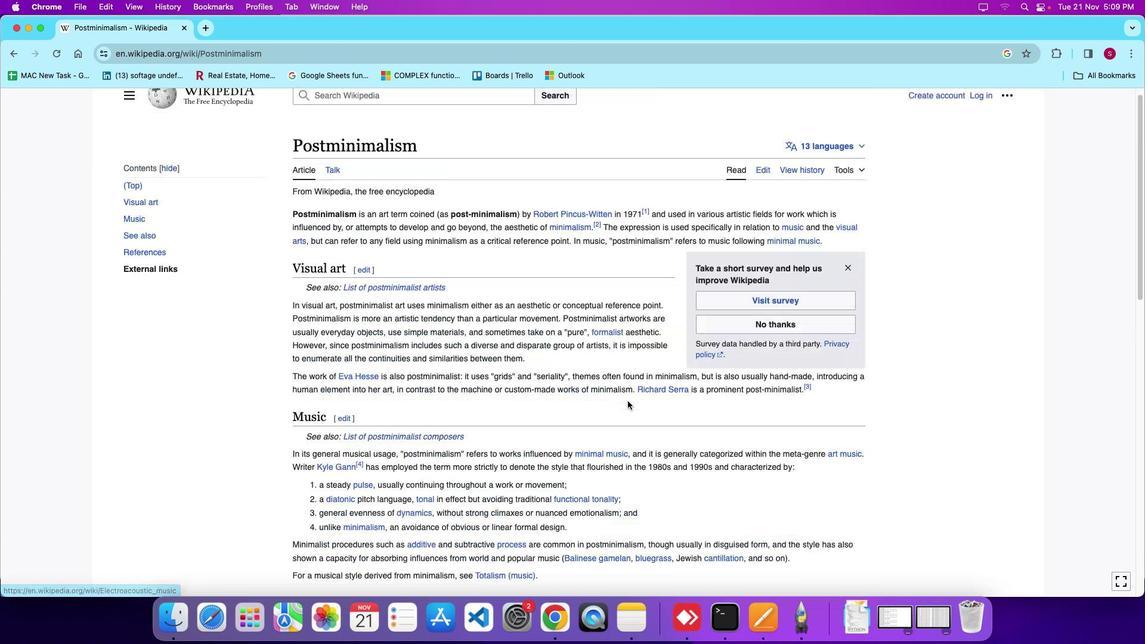 
Action: Mouse scrolled (627, 401) with delta (0, 5)
Screenshot: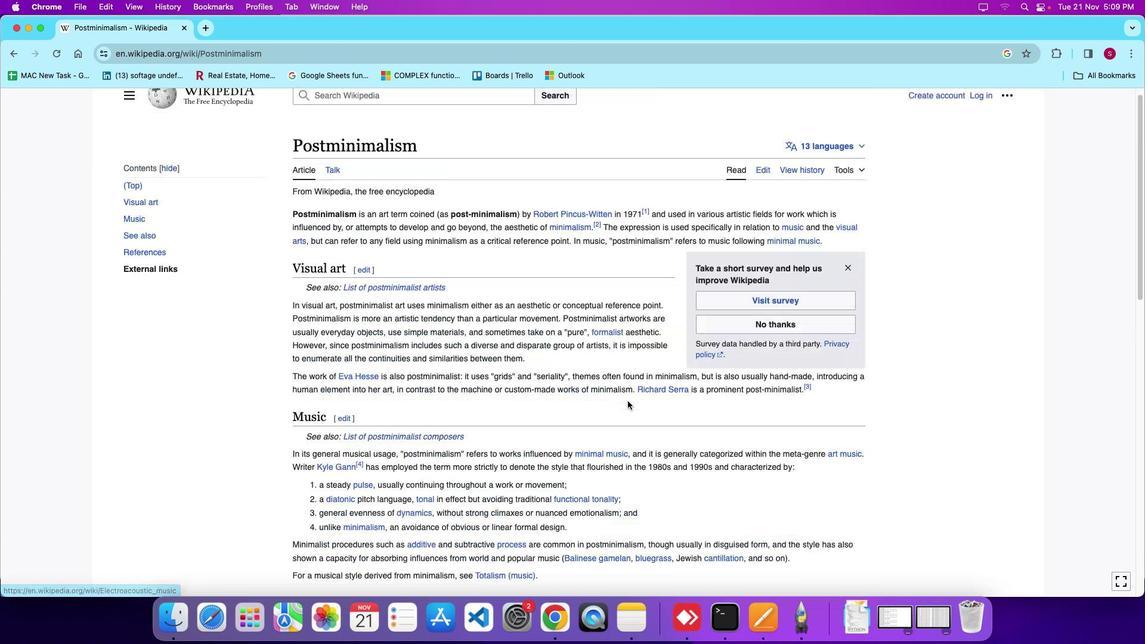 
Action: Mouse scrolled (627, 401) with delta (0, 7)
Screenshot: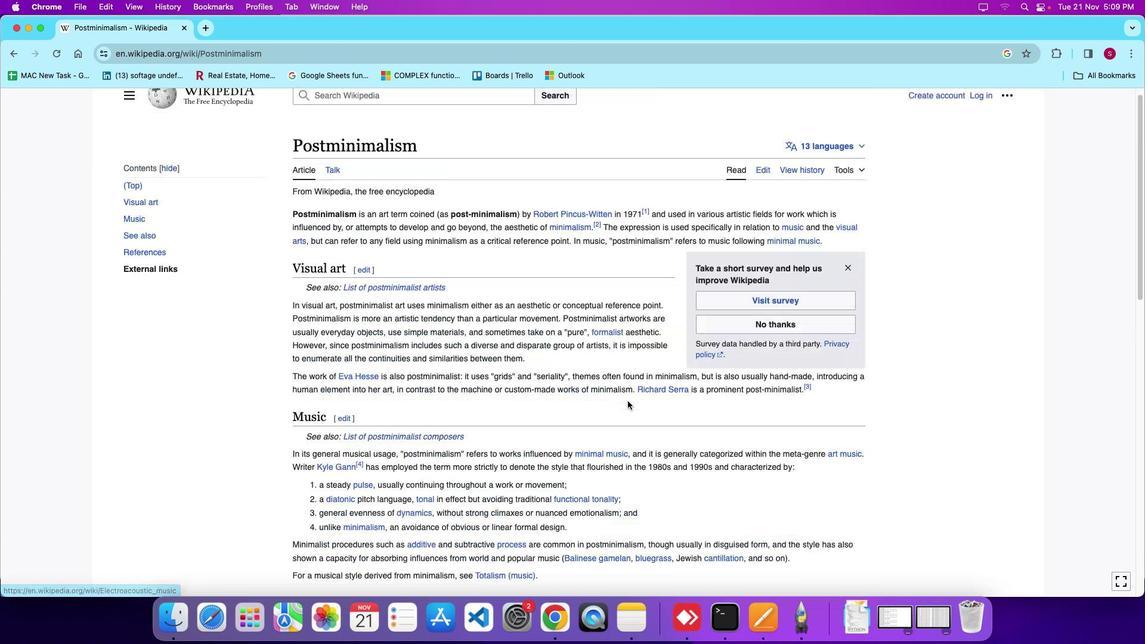 
Action: Mouse scrolled (627, 401) with delta (0, 8)
Screenshot: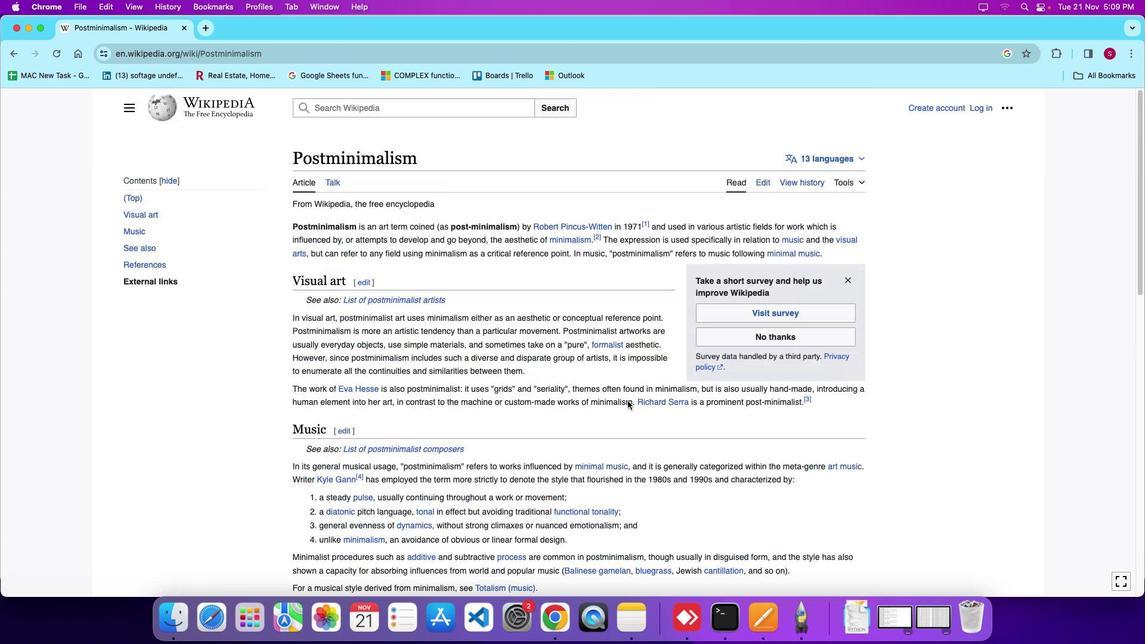 
Action: Mouse moved to (627, 400)
Screenshot: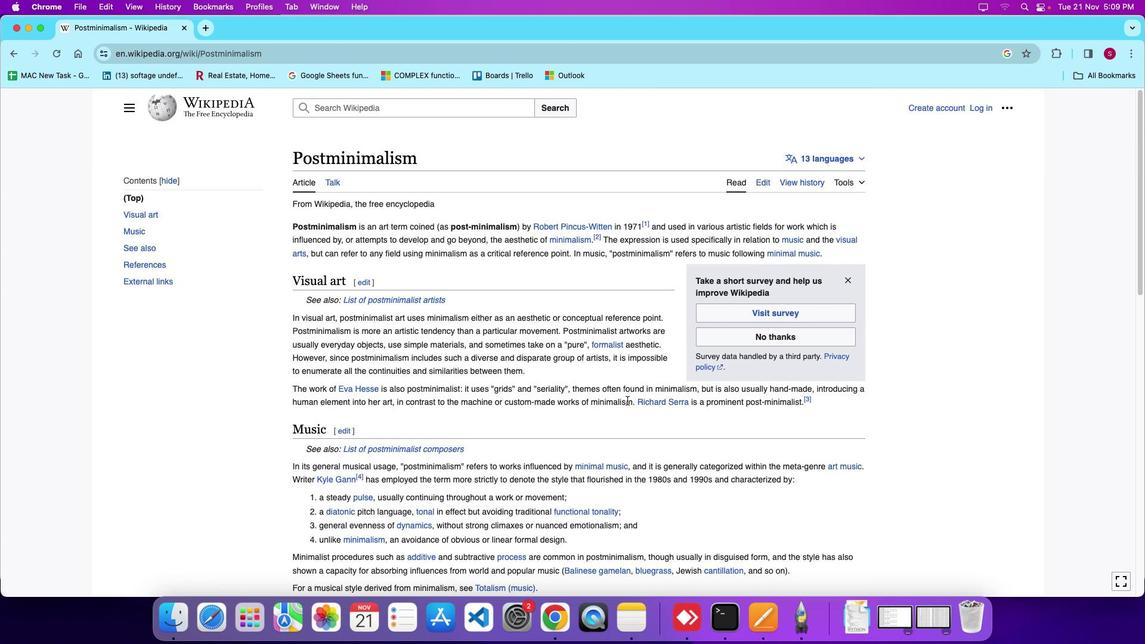 
Action: Mouse scrolled (627, 400) with delta (0, 0)
Screenshot: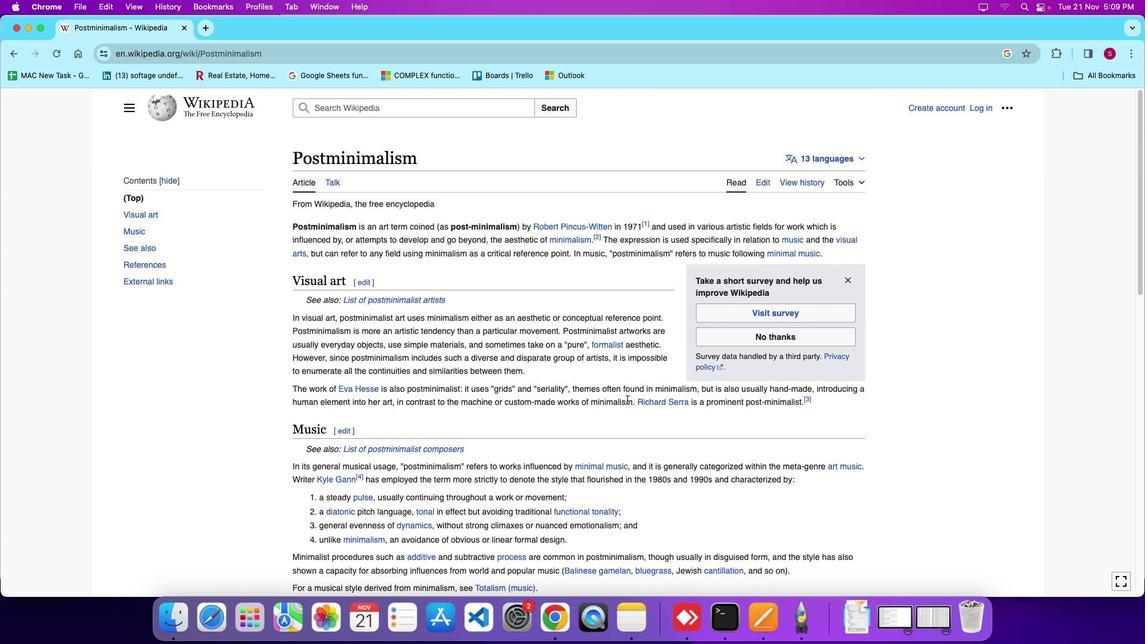 
Action: Mouse scrolled (627, 400) with delta (0, 1)
Screenshot: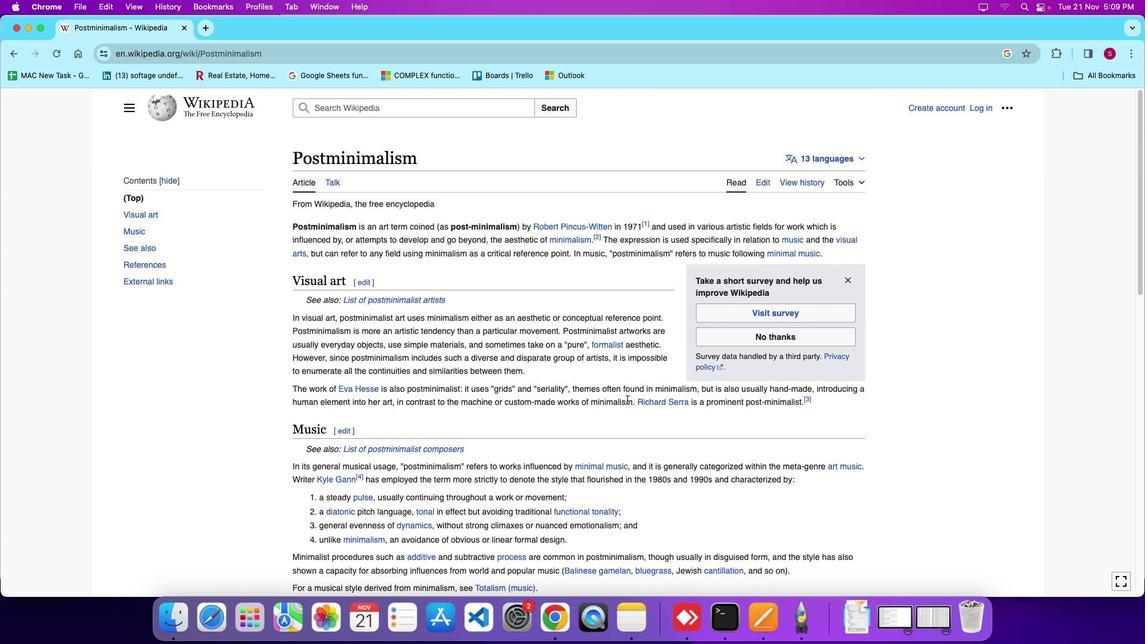 
Action: Mouse scrolled (627, 400) with delta (0, 5)
Screenshot: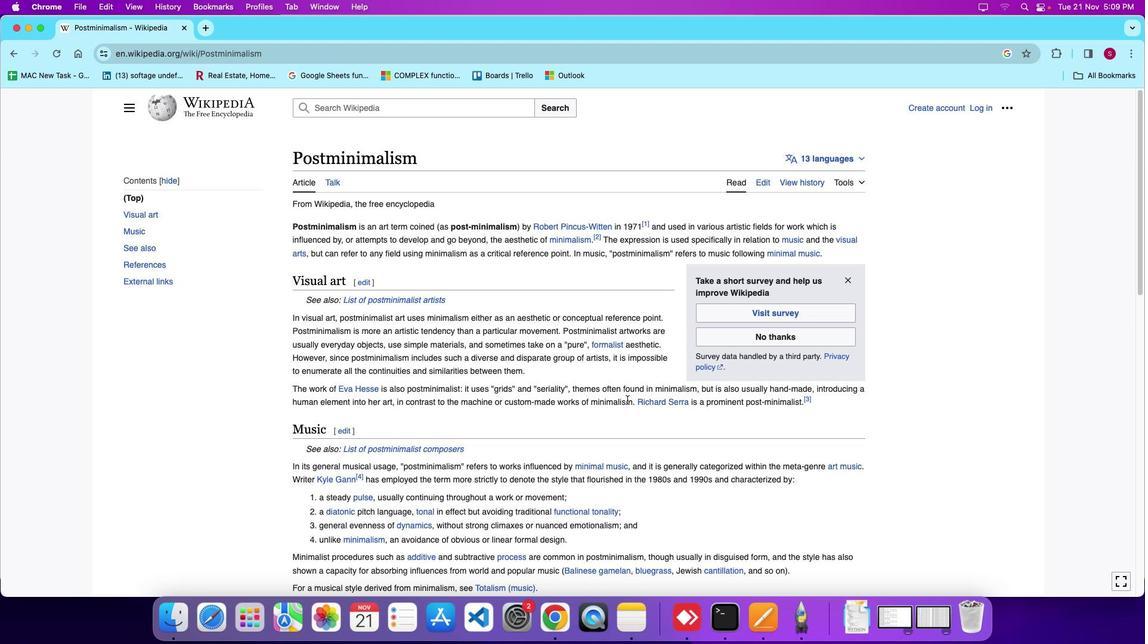 
Action: Mouse scrolled (627, 400) with delta (0, 7)
Screenshot: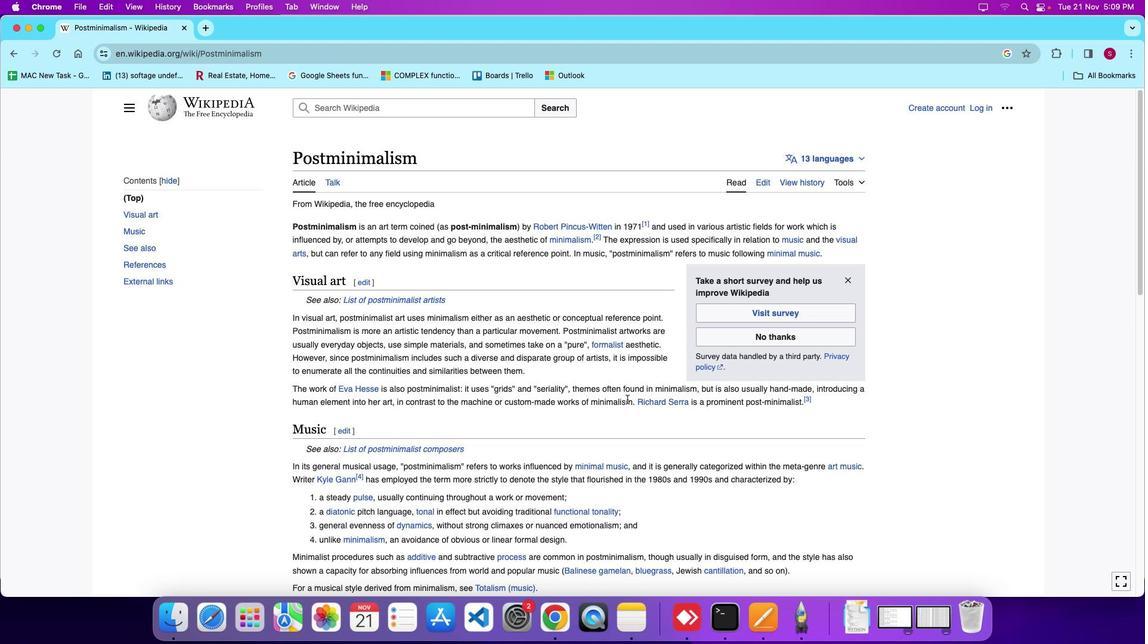 
Action: Mouse moved to (625, 397)
Screenshot: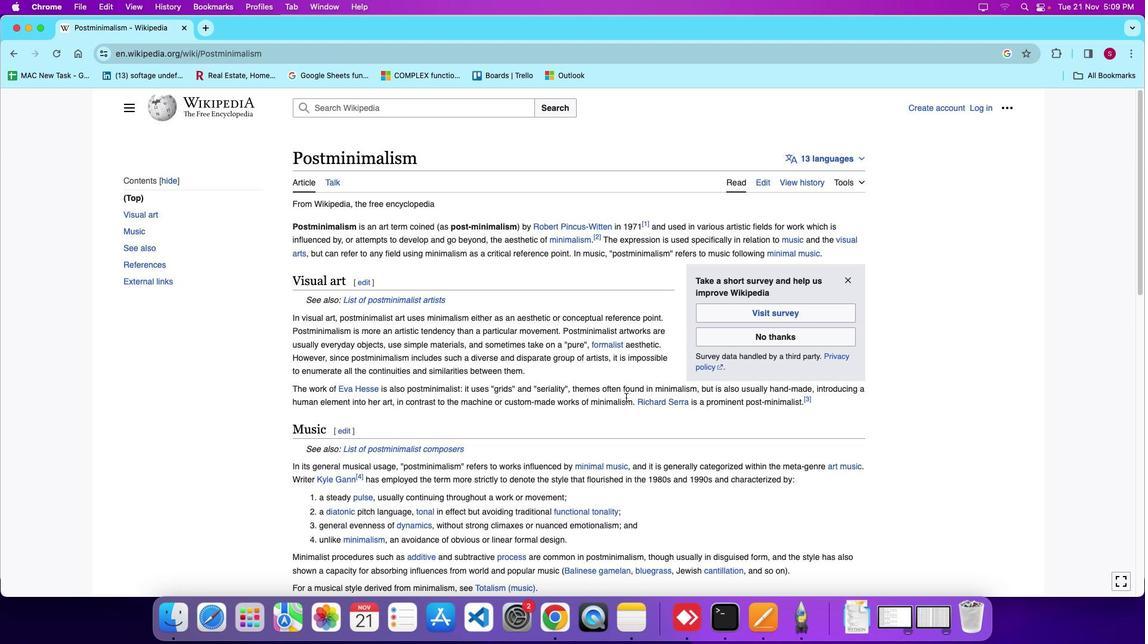 
Action: Mouse scrolled (625, 397) with delta (0, 0)
Screenshot: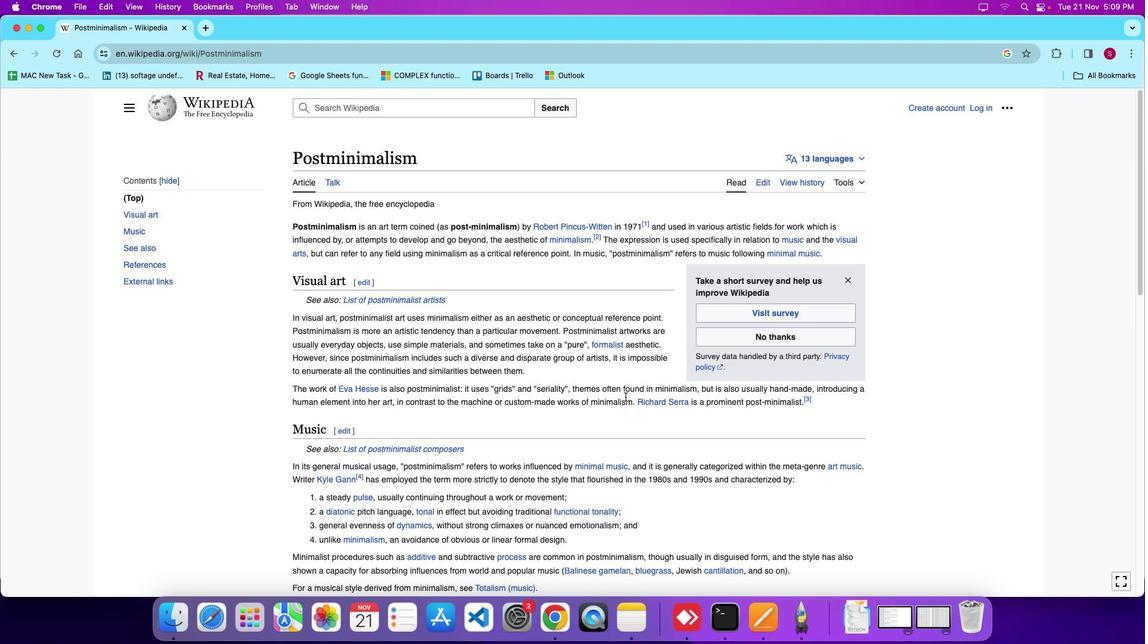 
Action: Mouse scrolled (625, 397) with delta (0, 1)
Screenshot: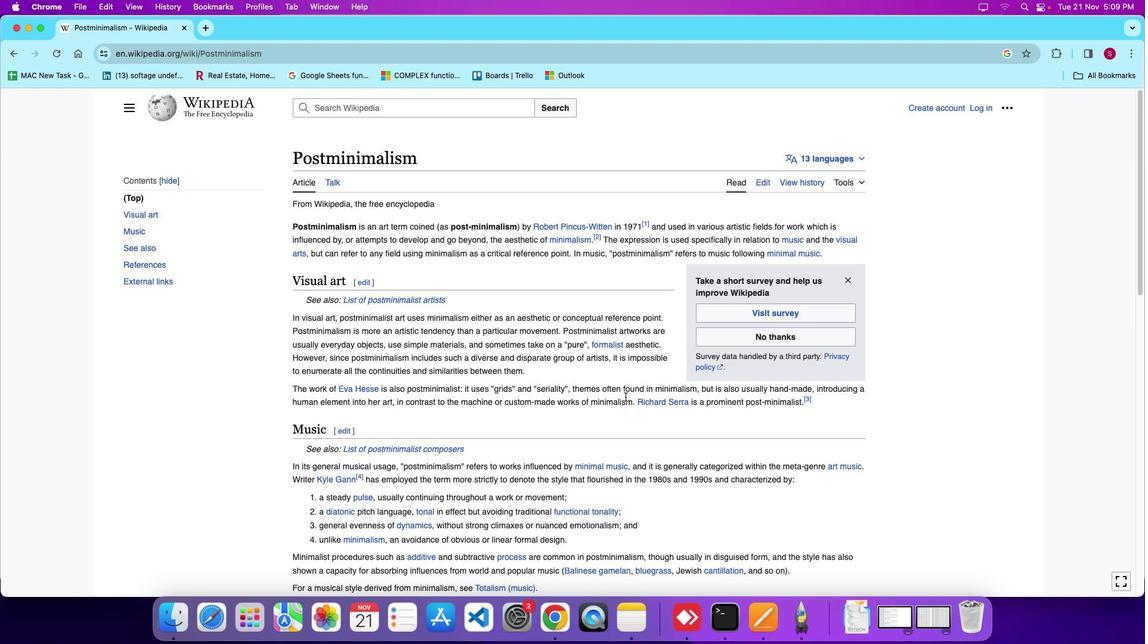 
Action: Mouse scrolled (625, 397) with delta (0, 5)
Screenshot: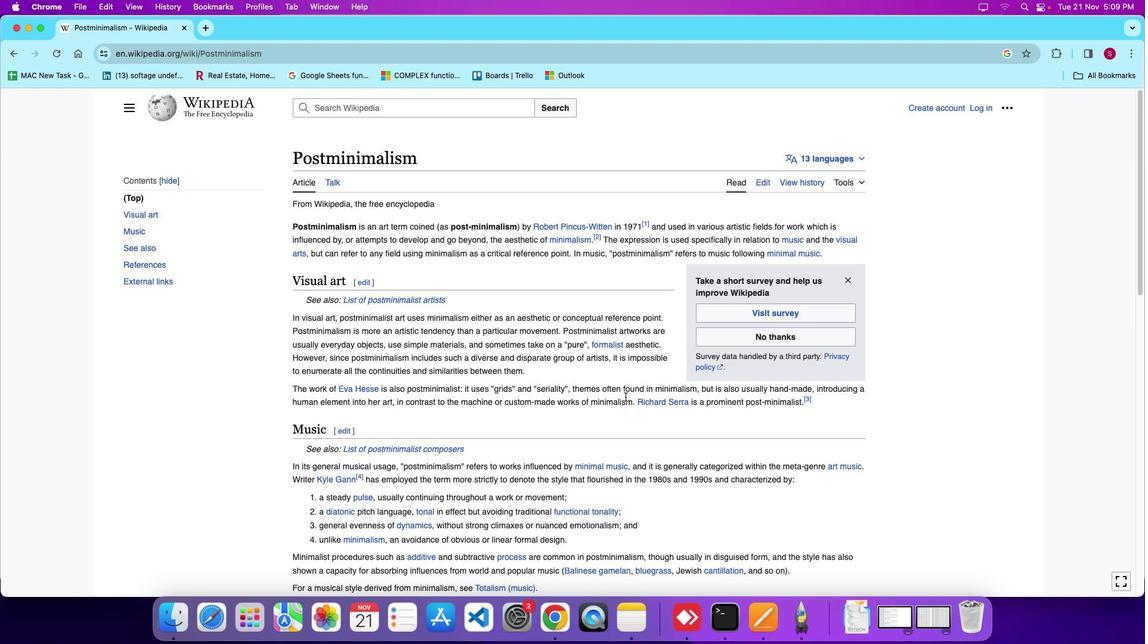 
Action: Mouse scrolled (625, 397) with delta (0, 8)
Screenshot: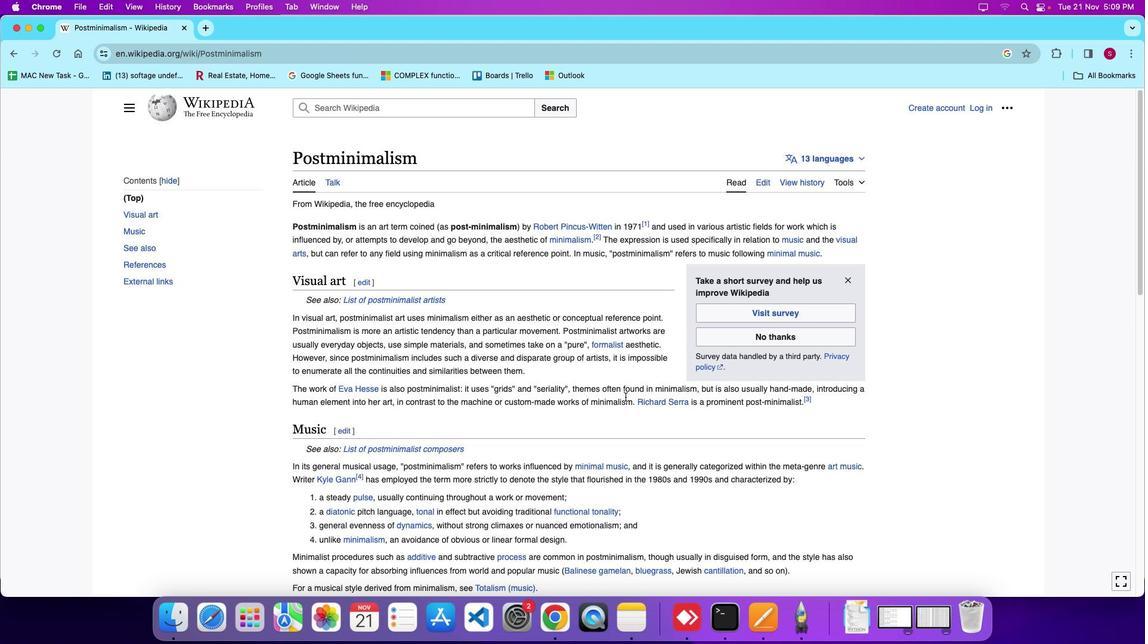 
Action: Mouse moved to (30, 28)
Screenshot: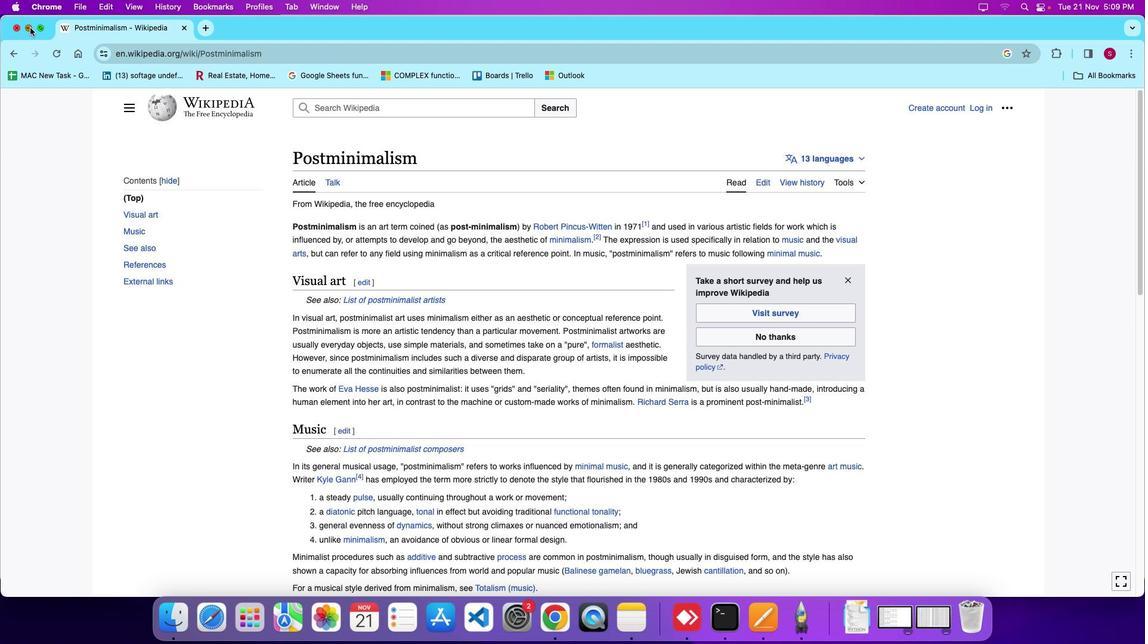 
Action: Mouse pressed left at (30, 28)
Screenshot: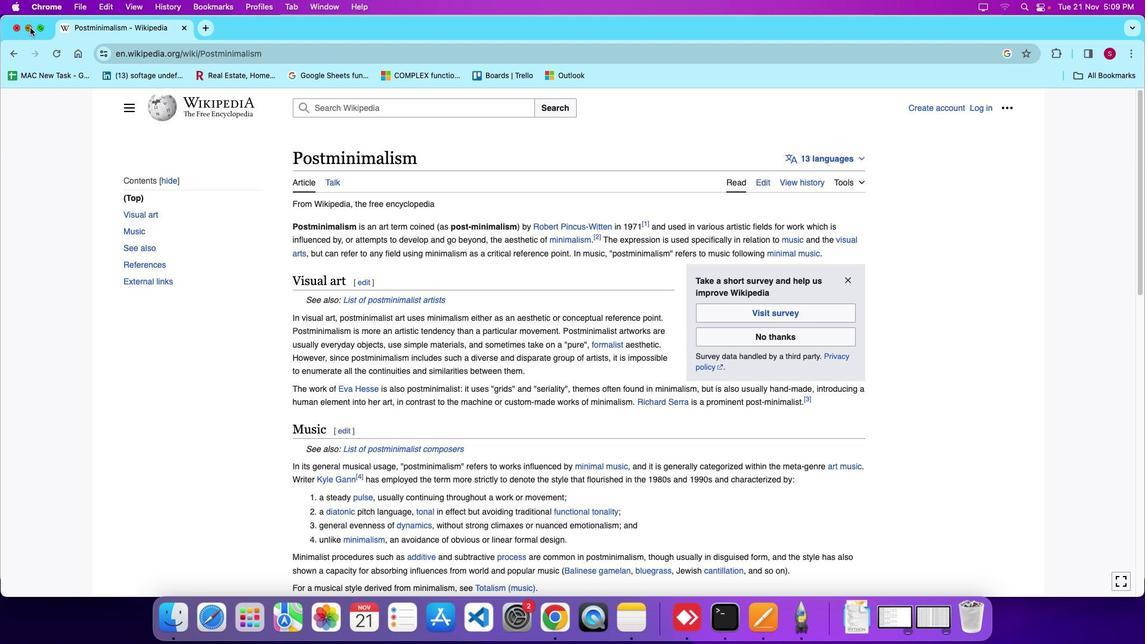 
Action: Mouse moved to (208, 131)
Screenshot: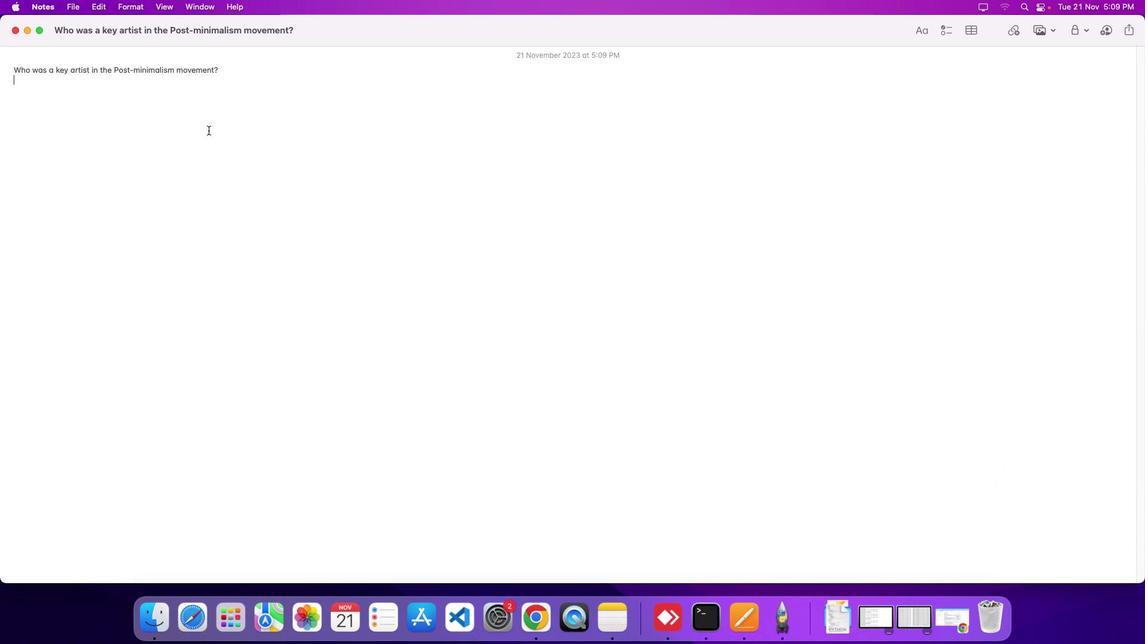 
Action: Mouse pressed left at (208, 131)
Screenshot: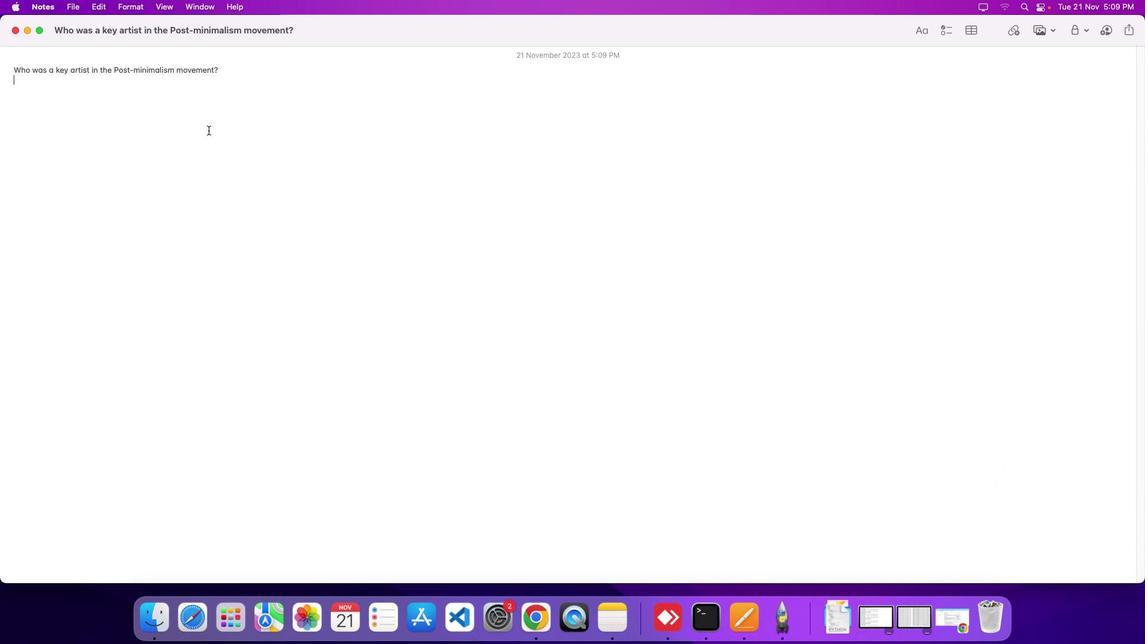 
Action: Mouse moved to (208, 130)
Screenshot: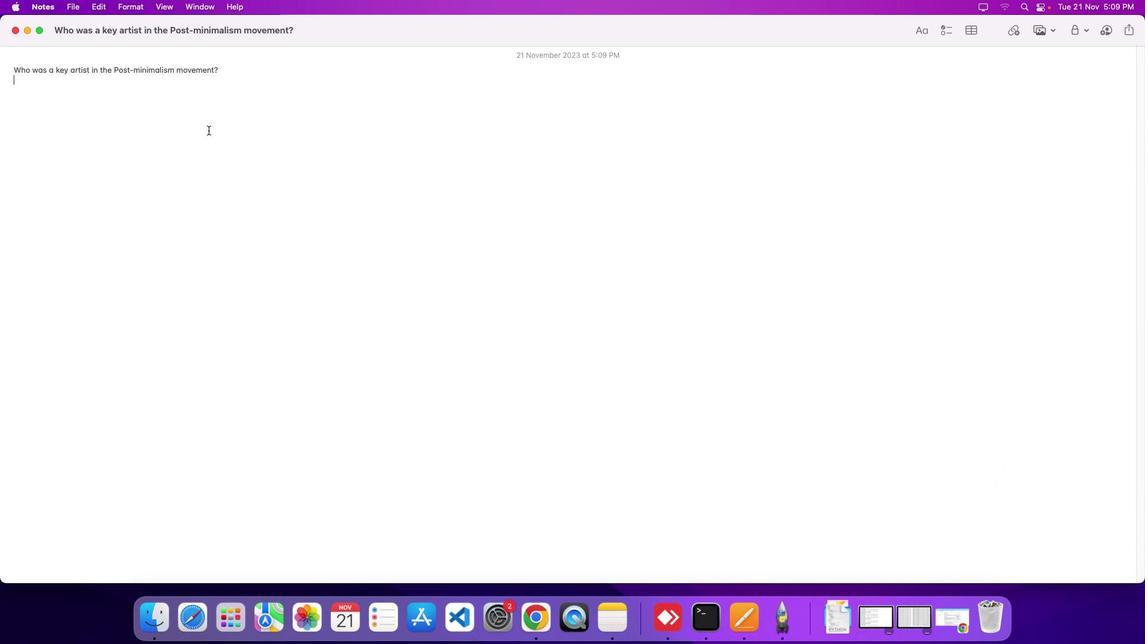 
Action: Key pressed Key.shift'E''v''a'Key.spaceKey.shift'H''e''s''s''e'Key.space'w''a''s'Key.space'a'Key.space'k''e''y'Key.space'a''r''t''i''s''t'Key.space'i''n'Key.space't''h''e'Key.spaceKey.shift'P''o''s''t''-''m''i''n''i''m''a''l''s''i''m'Key.spaceKey.backspaceKey.backspaceKey.backspaceKey.backspace'i''s''m'Key.space'm''o''v''e''m''e''n''t''.'
Screenshot: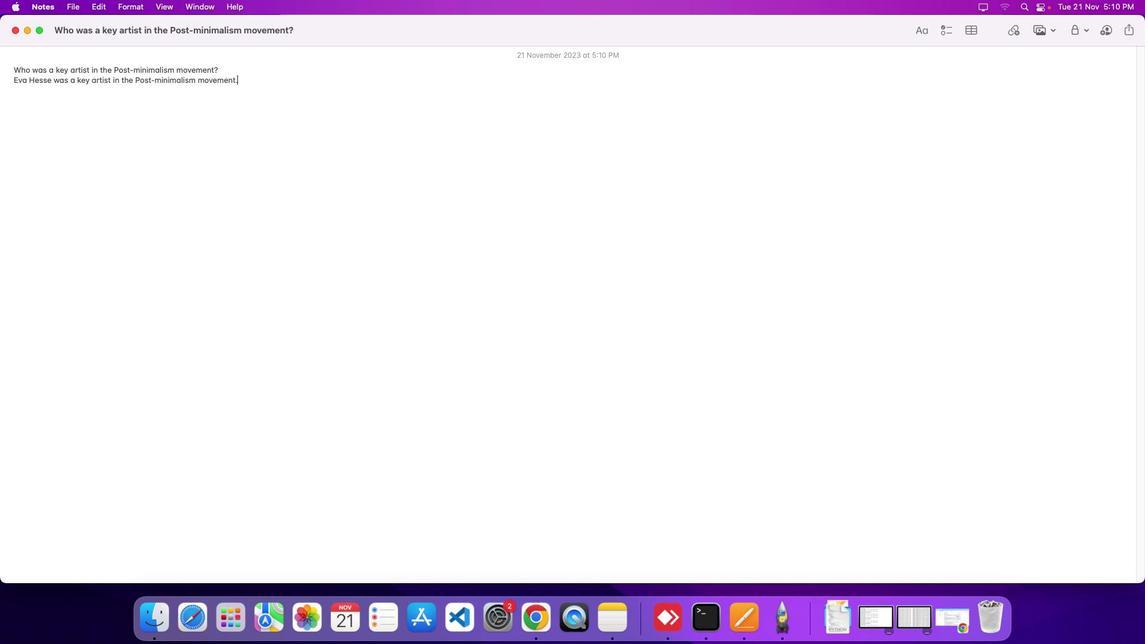 
